 Task: Find connections with filter location Mansourah with filter topic #entrepreneurwith filter profile language Spanish with filter current company Sapiens with filter school Singhania University with filter industry Electric Power Generation with filter service category Research with filter keywords title Managers
Action: Mouse moved to (493, 58)
Screenshot: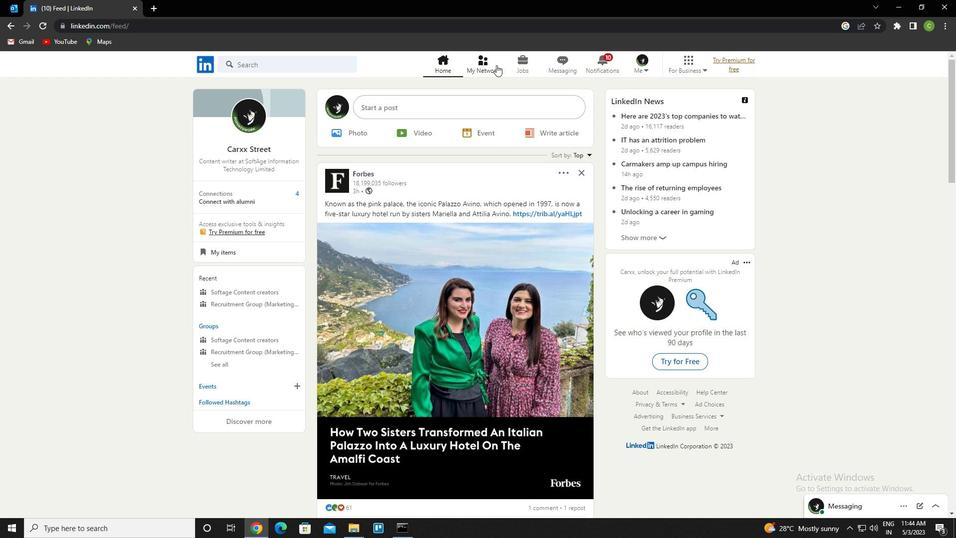
Action: Mouse pressed left at (493, 58)
Screenshot: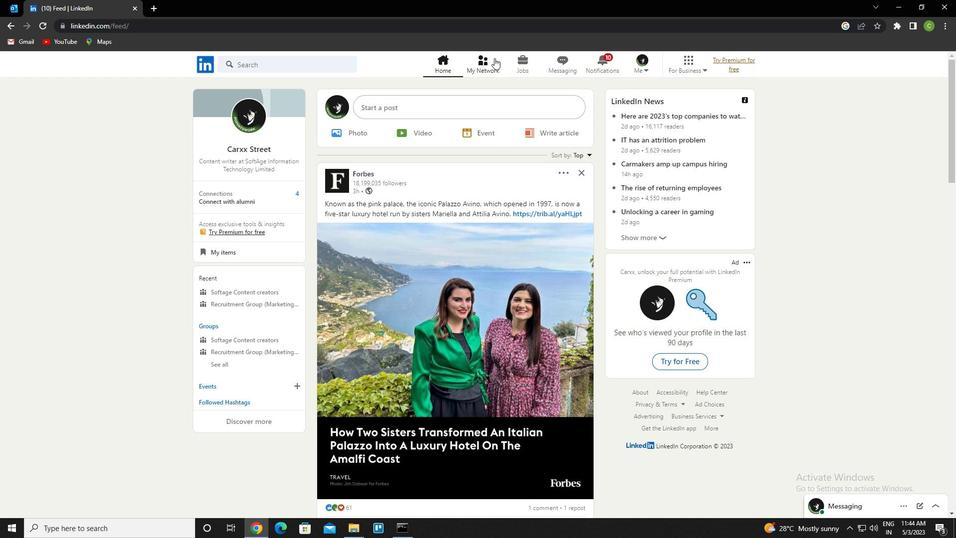 
Action: Mouse moved to (285, 117)
Screenshot: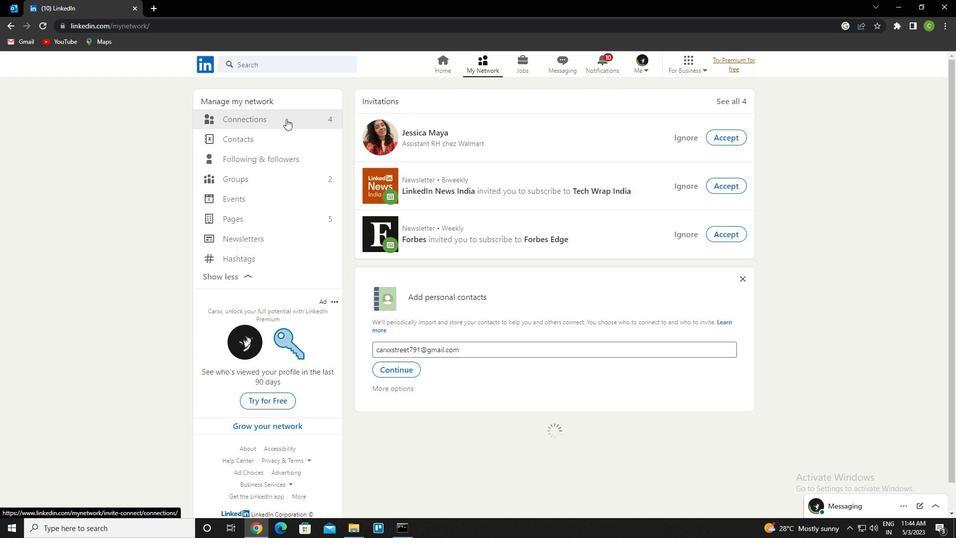 
Action: Mouse pressed left at (285, 117)
Screenshot: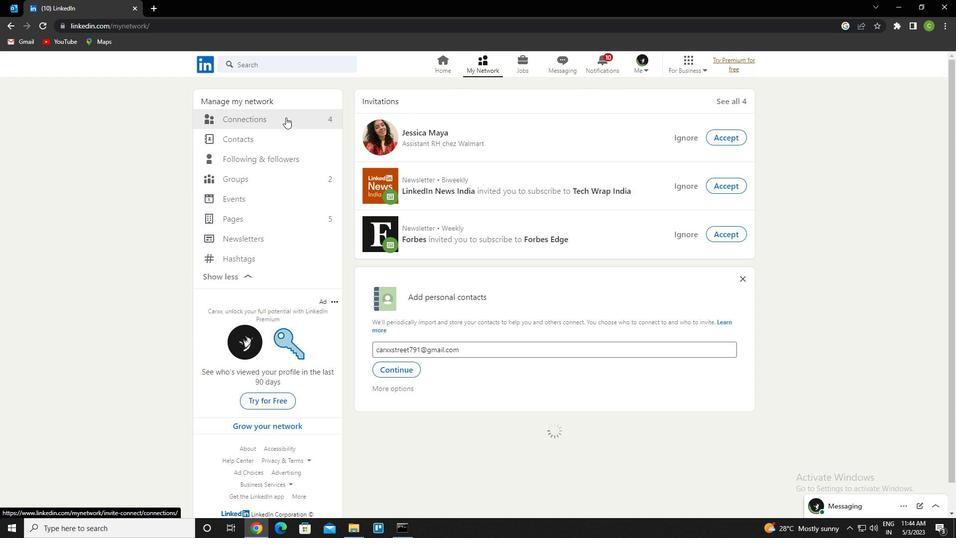 
Action: Mouse moved to (574, 120)
Screenshot: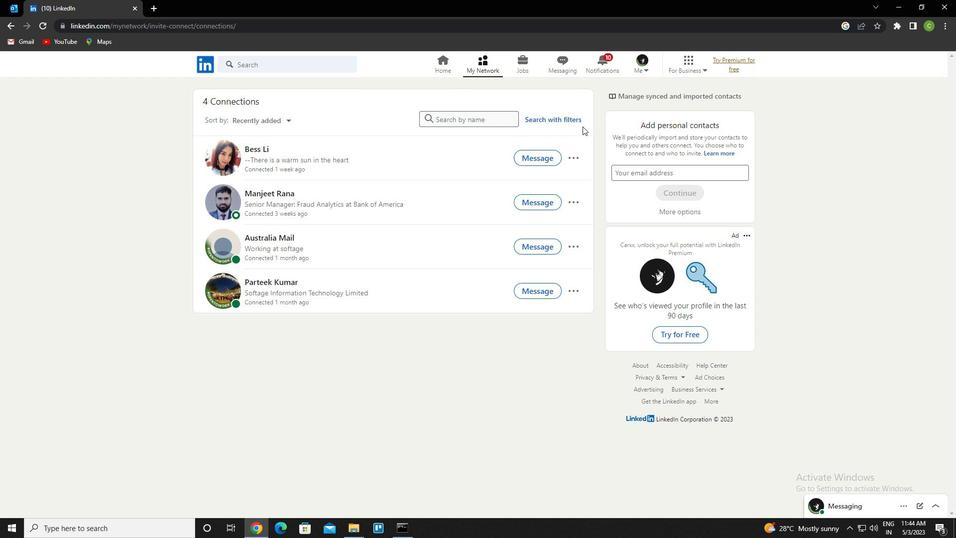 
Action: Mouse pressed left at (574, 120)
Screenshot: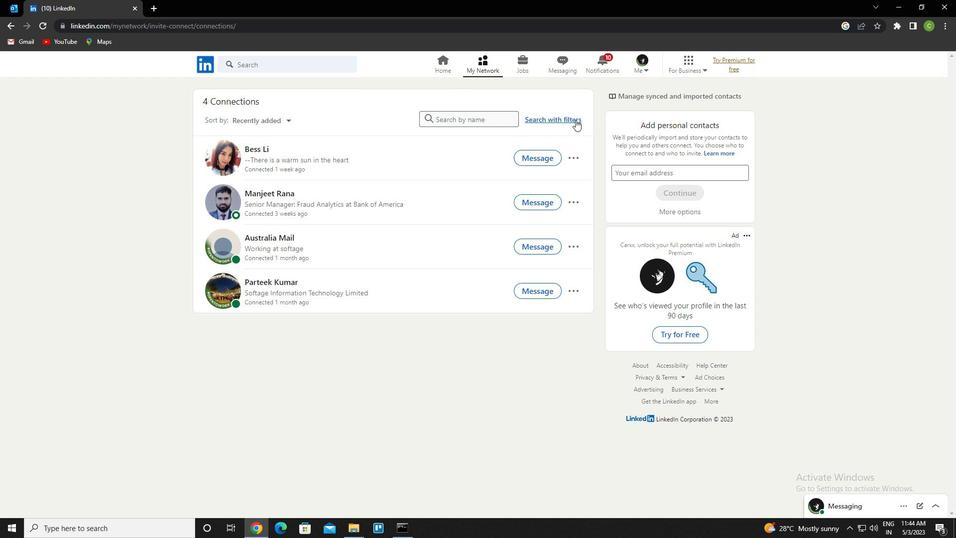 
Action: Mouse moved to (514, 96)
Screenshot: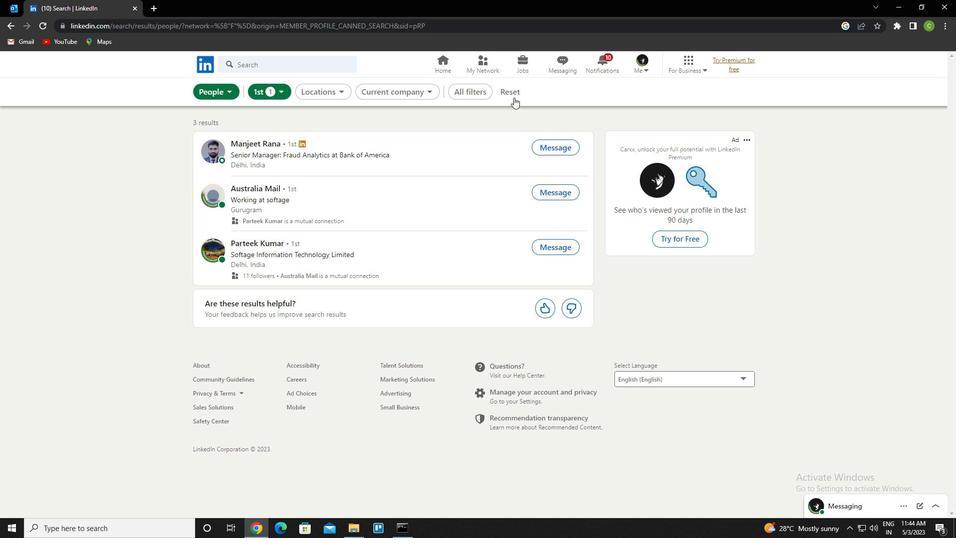 
Action: Mouse pressed left at (514, 96)
Screenshot: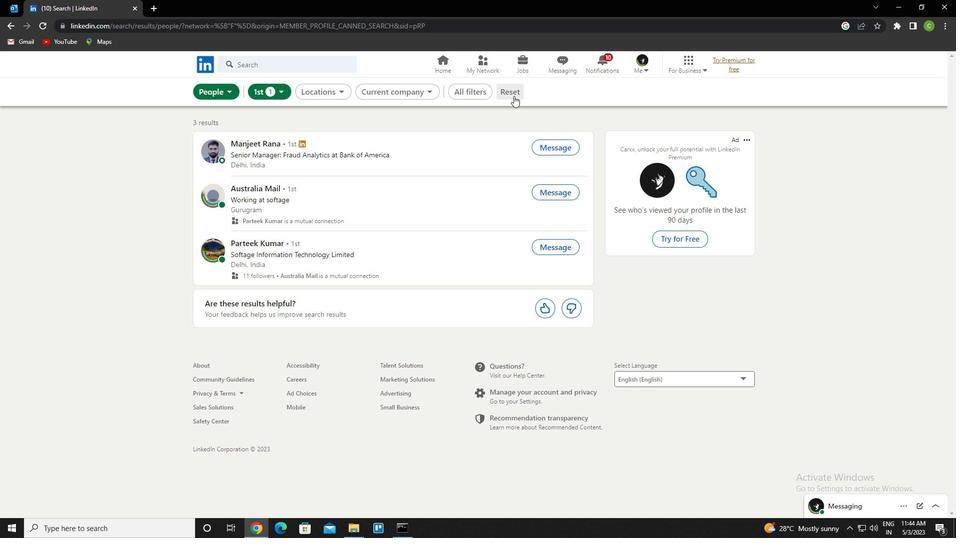 
Action: Mouse moved to (497, 95)
Screenshot: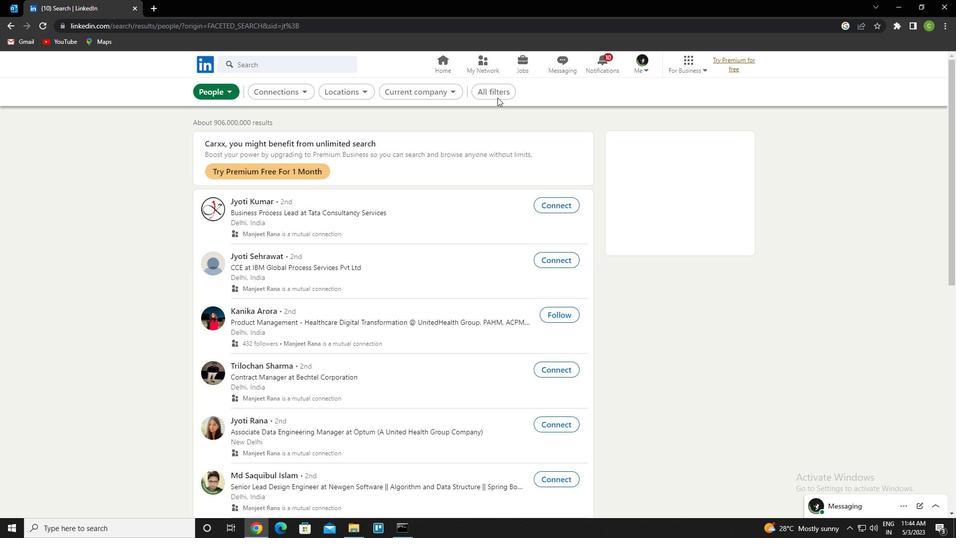 
Action: Mouse pressed left at (497, 95)
Screenshot: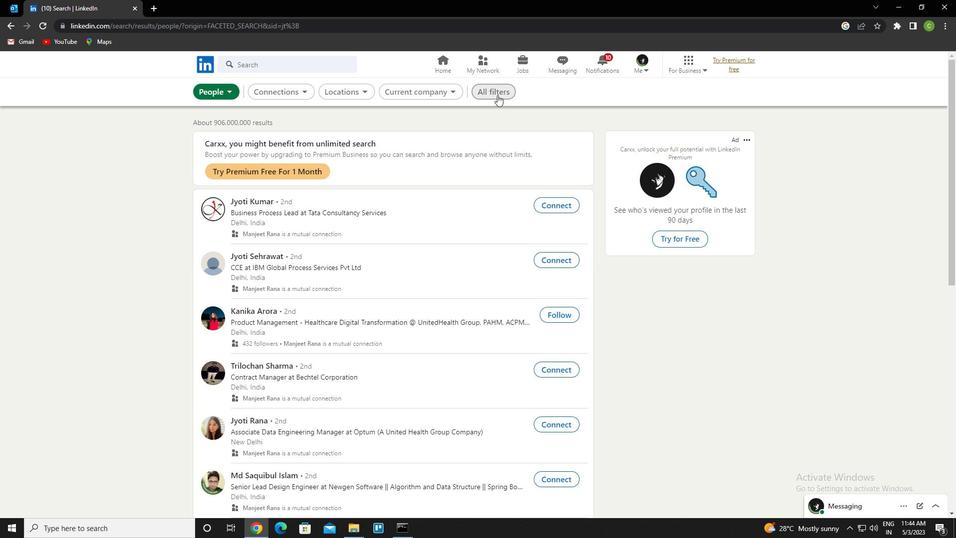 
Action: Mouse moved to (813, 280)
Screenshot: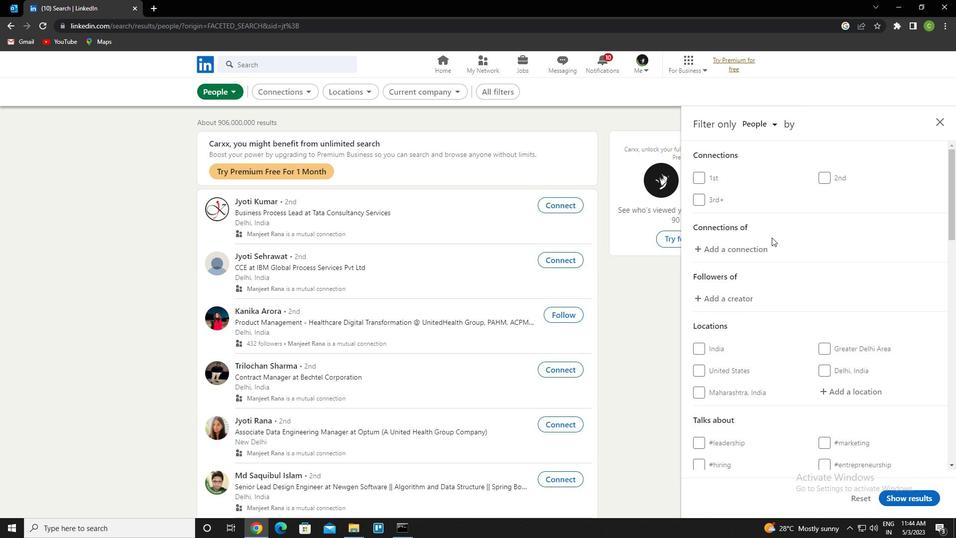 
Action: Mouse scrolled (813, 279) with delta (0, 0)
Screenshot: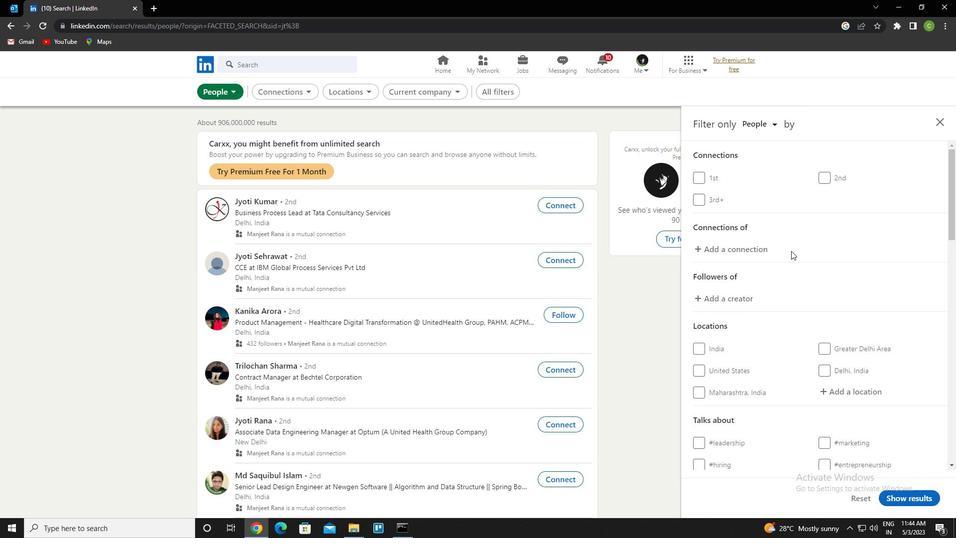 
Action: Mouse scrolled (813, 279) with delta (0, 0)
Screenshot: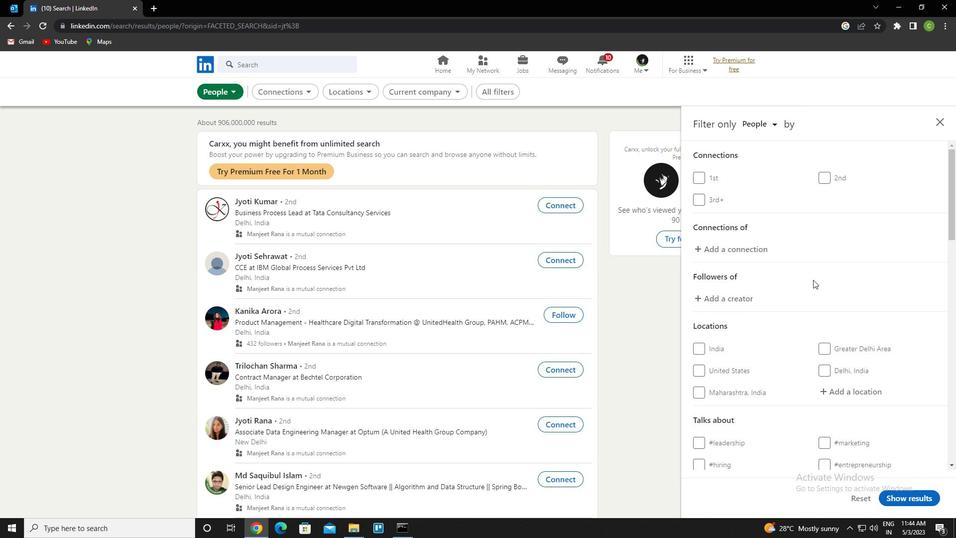
Action: Mouse moved to (849, 294)
Screenshot: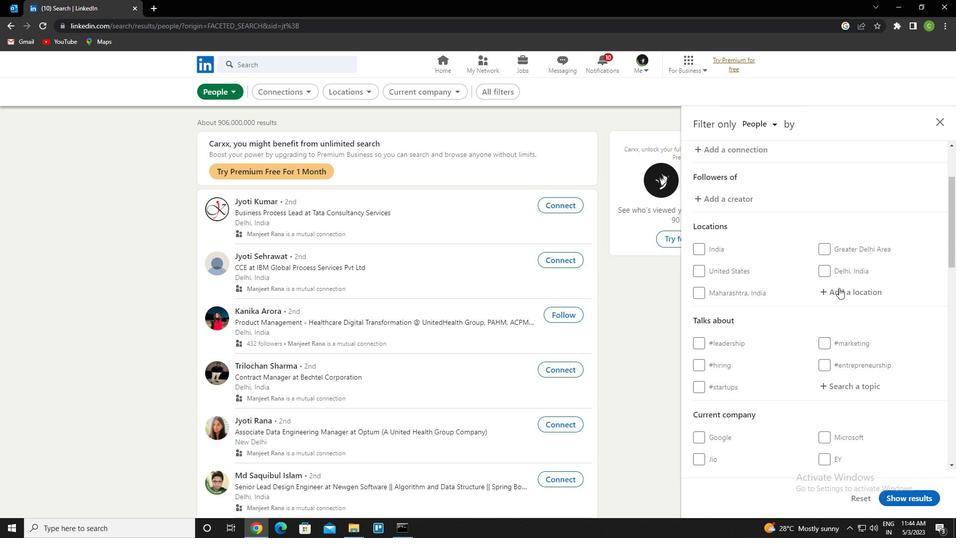 
Action: Mouse pressed left at (849, 294)
Screenshot: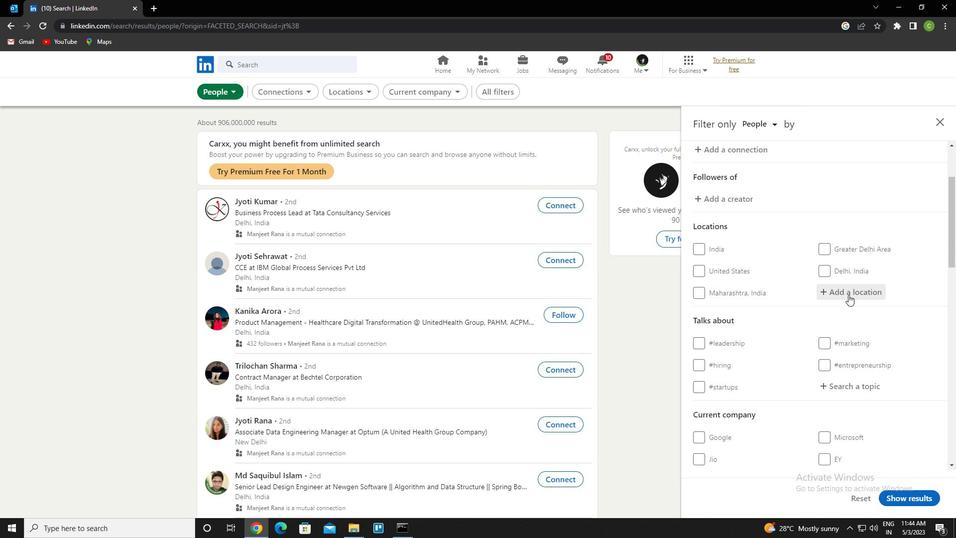 
Action: Key pressed <Key.caps_lock>m<Key.caps_lock>ansourah<Key.down><Key.enter>
Screenshot: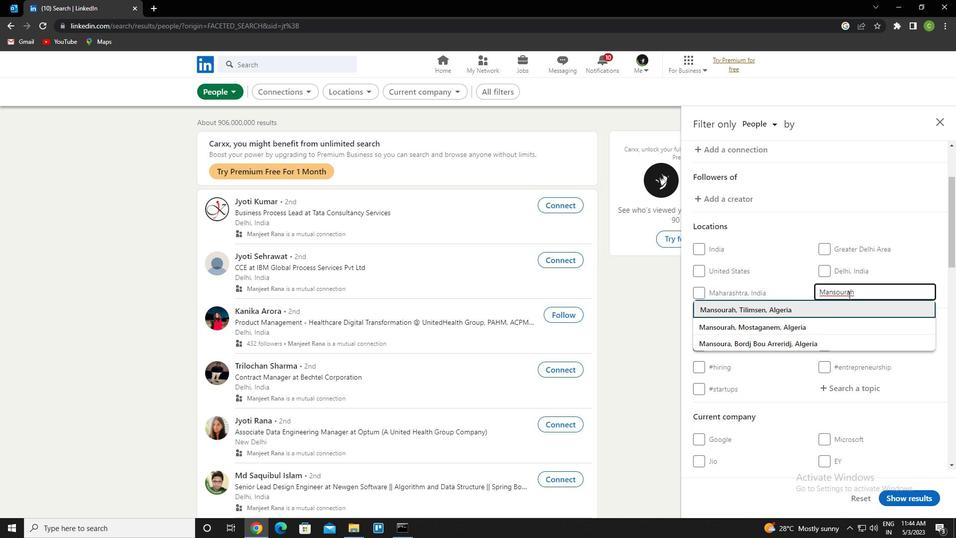 
Action: Mouse scrolled (849, 294) with delta (0, 0)
Screenshot: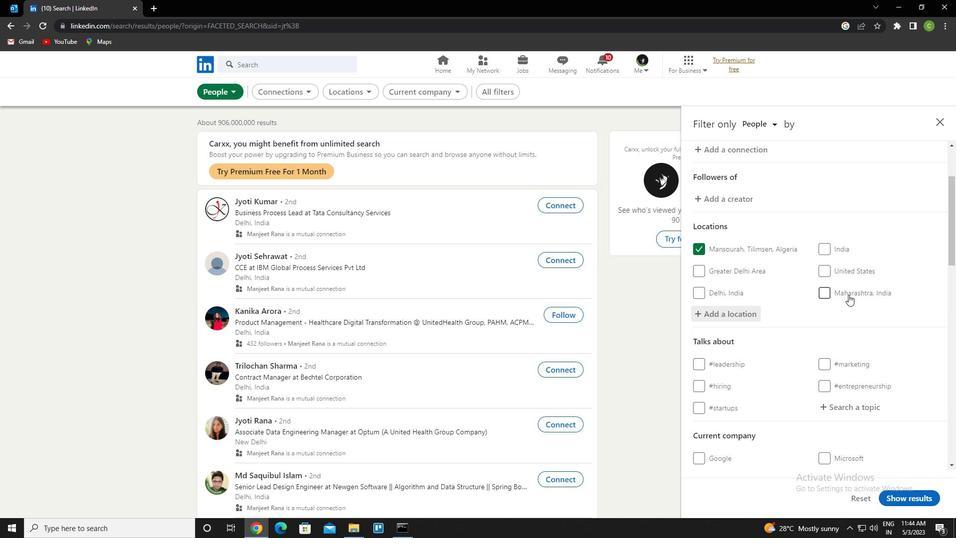 
Action: Mouse scrolled (849, 294) with delta (0, 0)
Screenshot: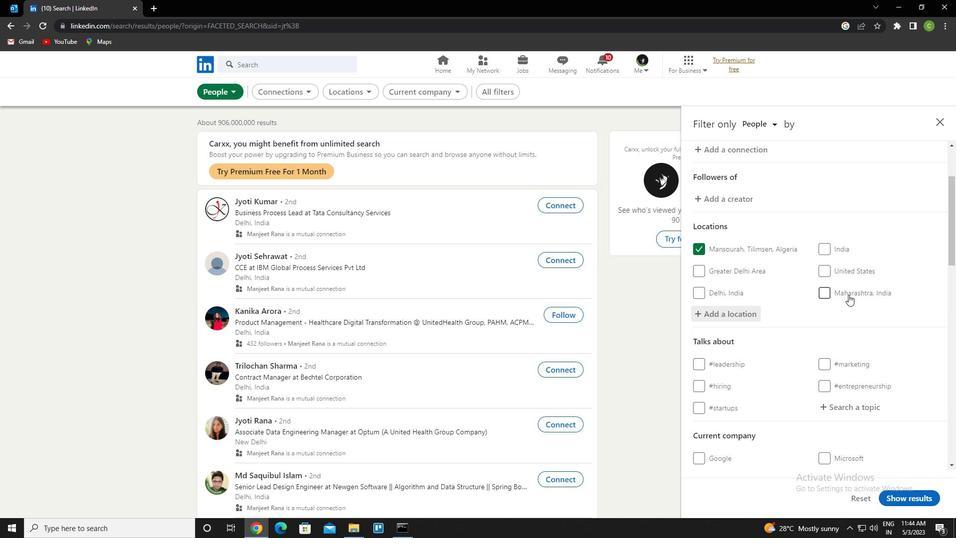 
Action: Mouse moved to (852, 311)
Screenshot: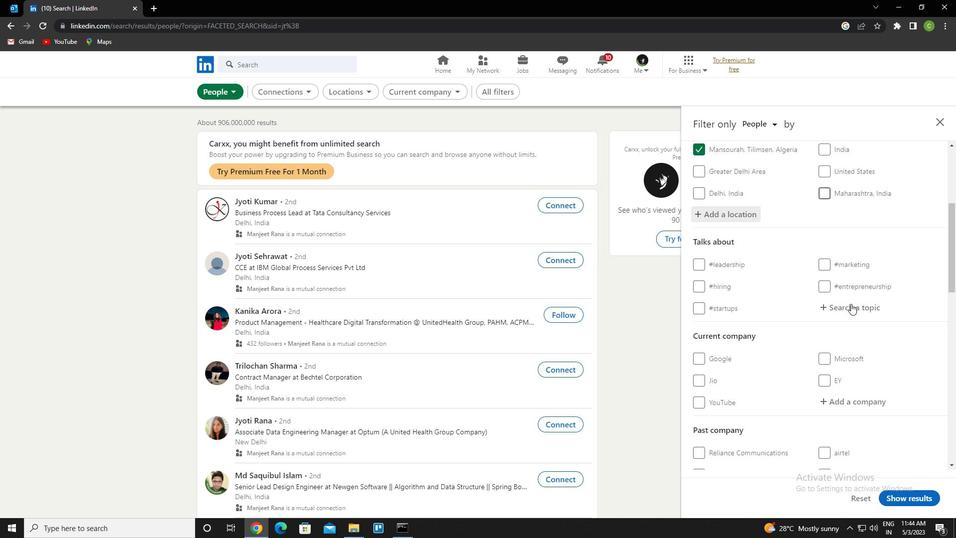 
Action: Mouse pressed left at (852, 311)
Screenshot: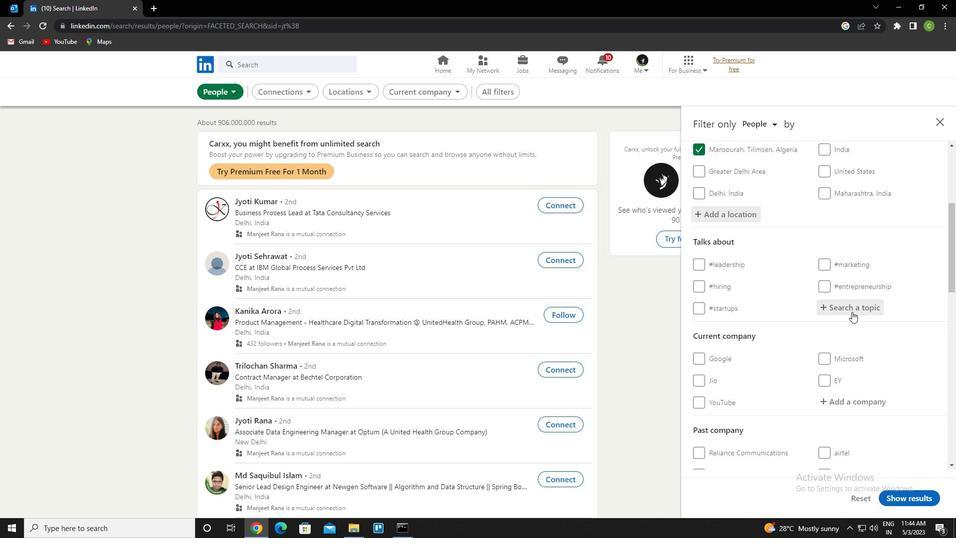 
Action: Key pressed entrepreneur<Key.down><Key.enter>
Screenshot: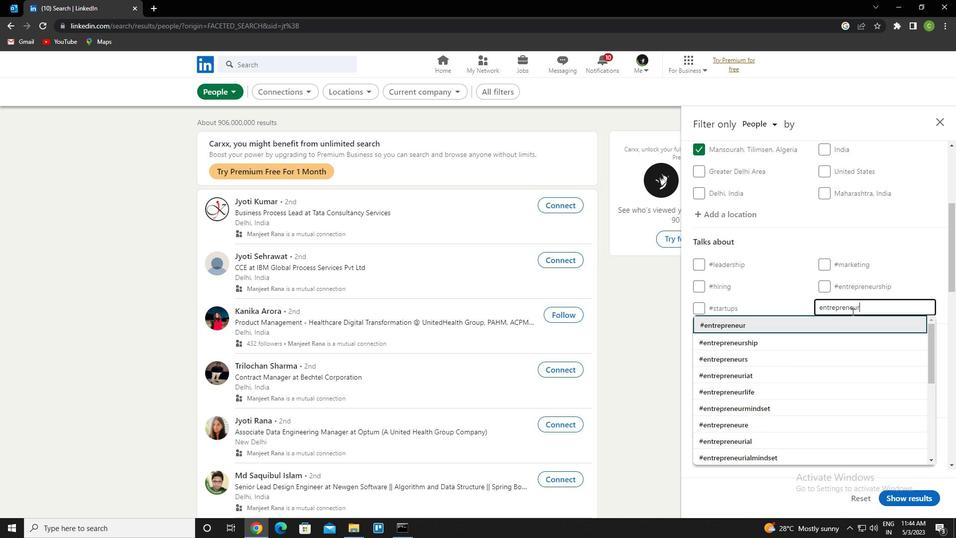 
Action: Mouse moved to (852, 312)
Screenshot: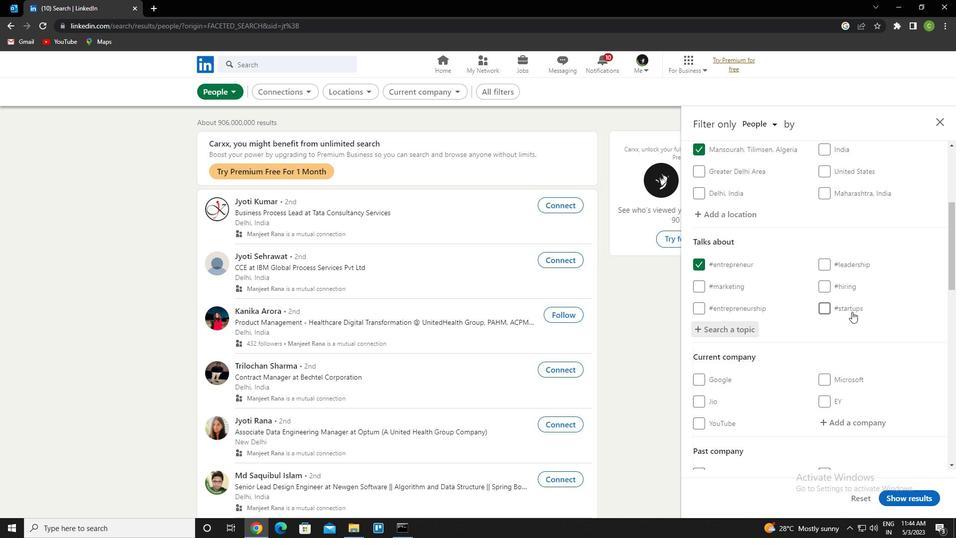
Action: Mouse scrolled (852, 311) with delta (0, 0)
Screenshot: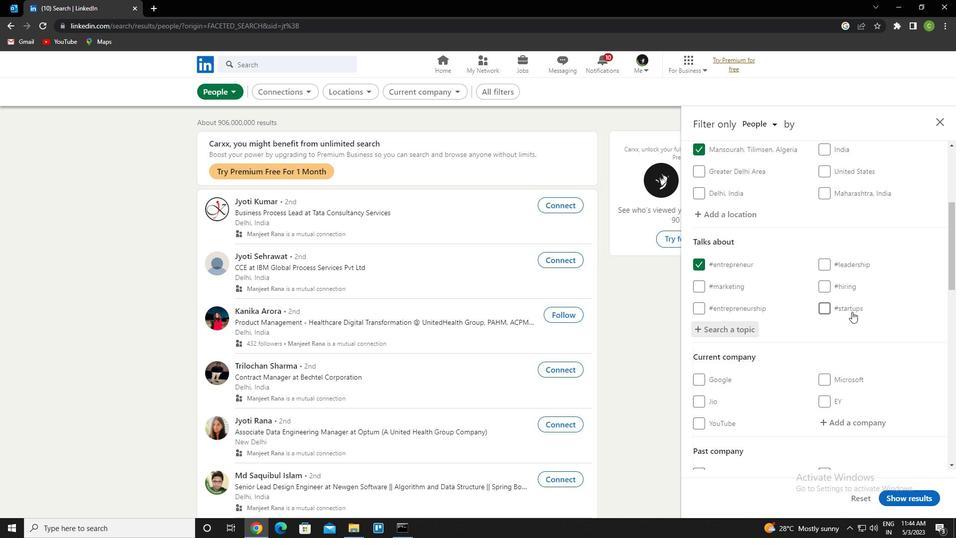 
Action: Mouse scrolled (852, 311) with delta (0, 0)
Screenshot: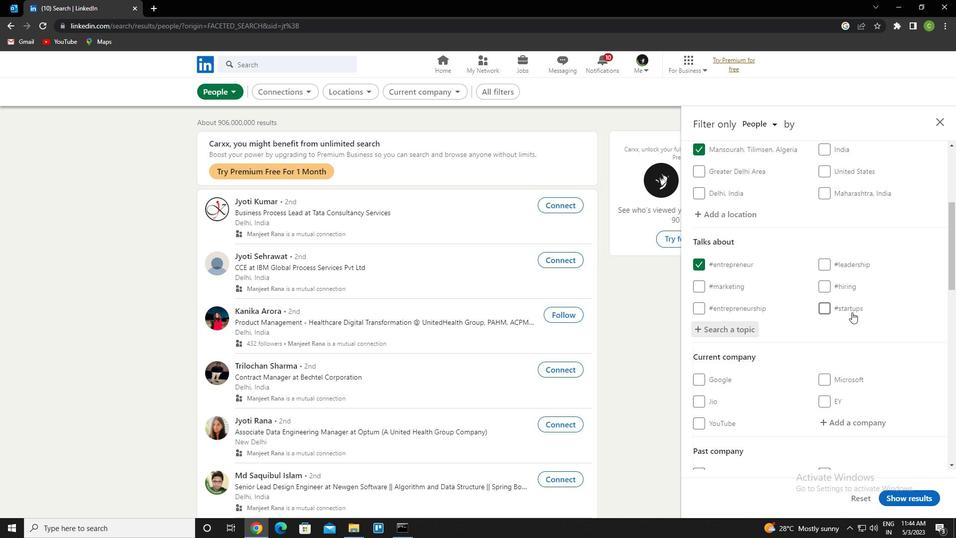 
Action: Mouse scrolled (852, 311) with delta (0, 0)
Screenshot: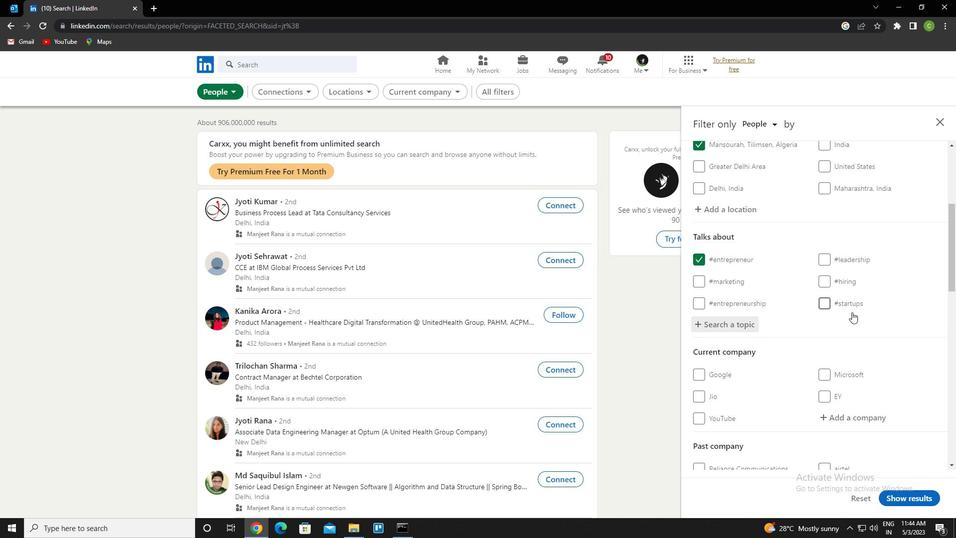 
Action: Mouse scrolled (852, 311) with delta (0, 0)
Screenshot: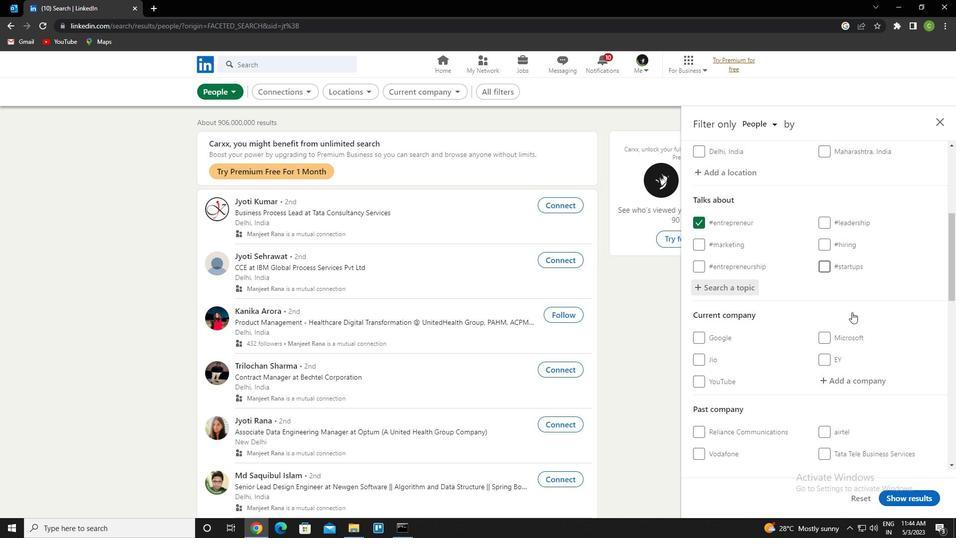 
Action: Mouse scrolled (852, 311) with delta (0, 0)
Screenshot: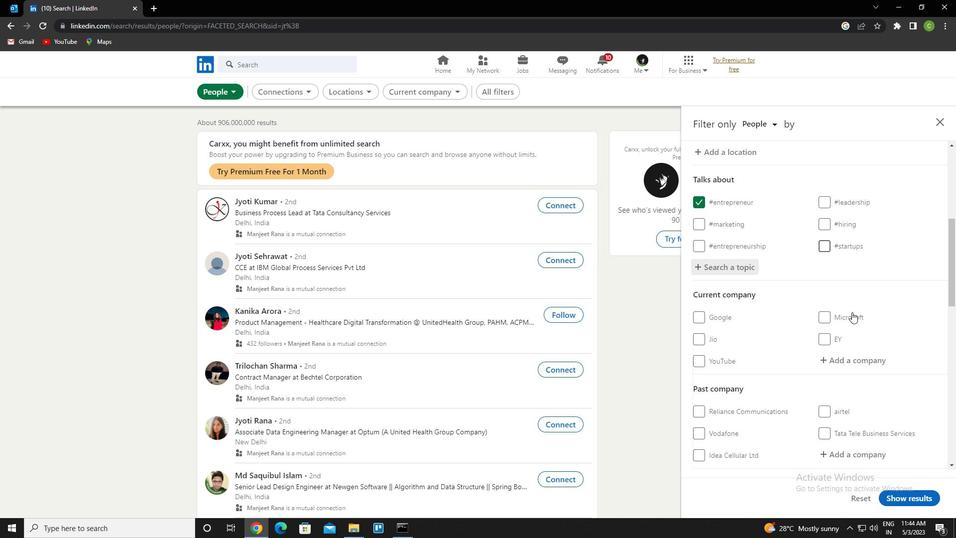
Action: Mouse scrolled (852, 311) with delta (0, 0)
Screenshot: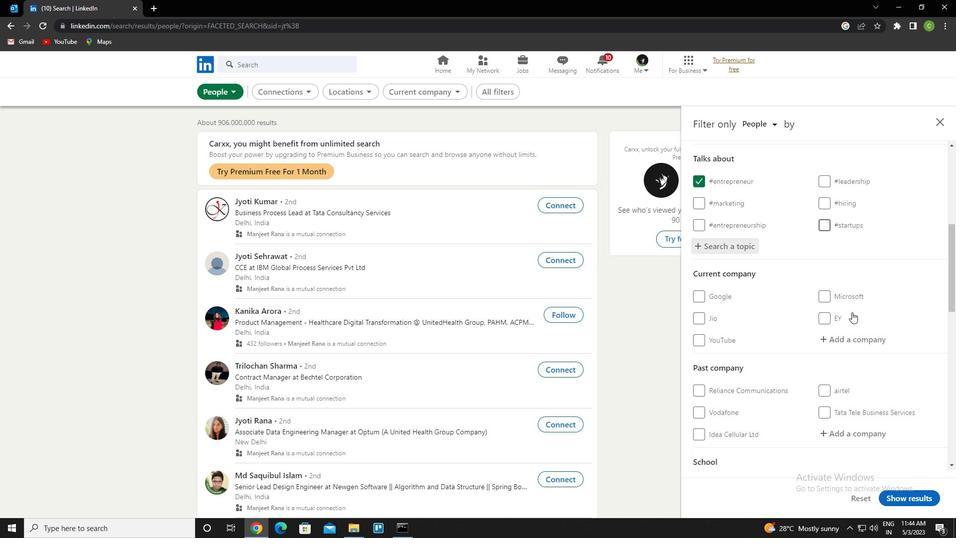 
Action: Mouse scrolled (852, 311) with delta (0, 0)
Screenshot: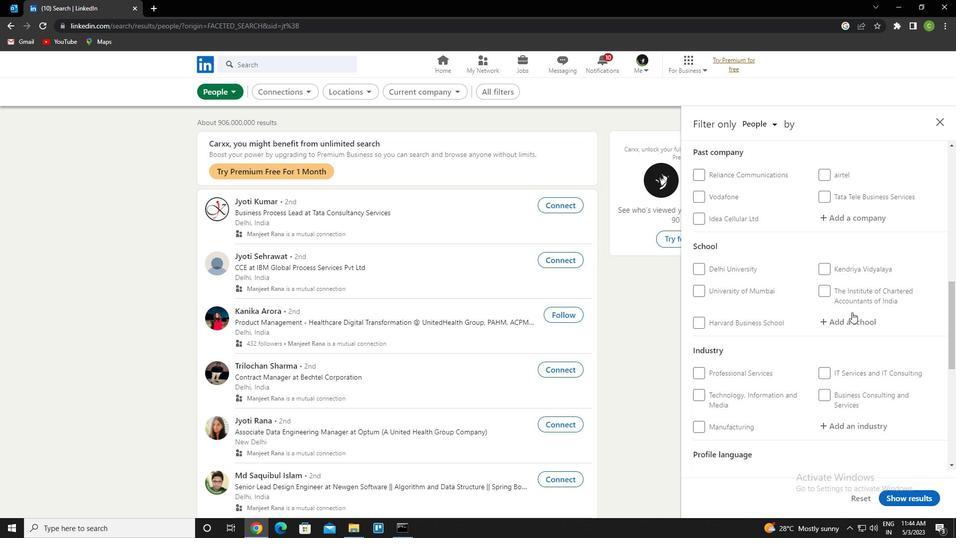 
Action: Mouse scrolled (852, 311) with delta (0, 0)
Screenshot: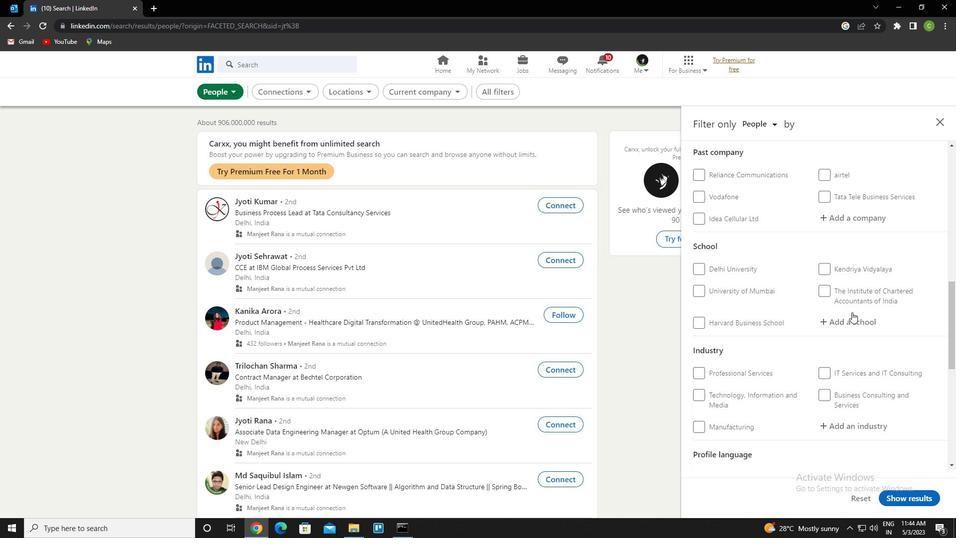
Action: Mouse scrolled (852, 311) with delta (0, 0)
Screenshot: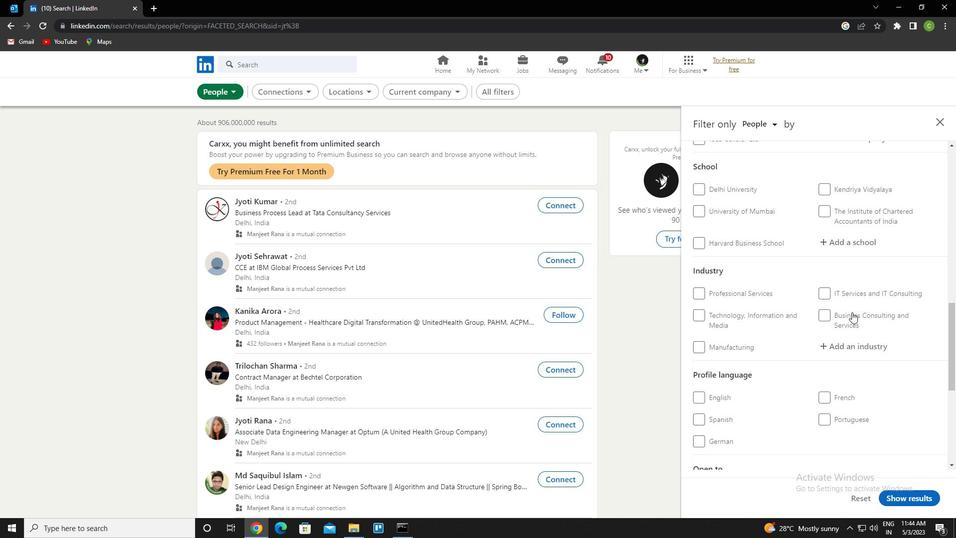 
Action: Mouse scrolled (852, 311) with delta (0, 0)
Screenshot: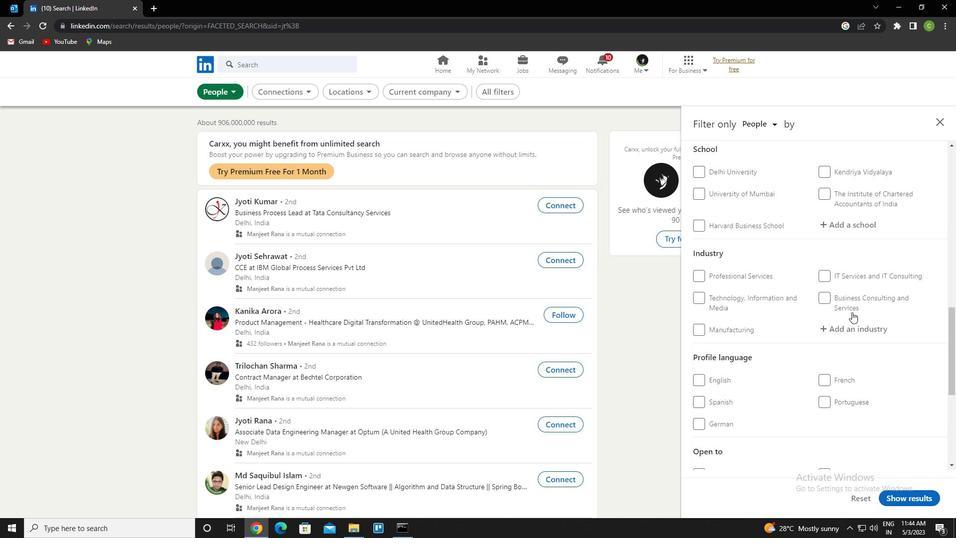 
Action: Mouse scrolled (852, 311) with delta (0, 0)
Screenshot: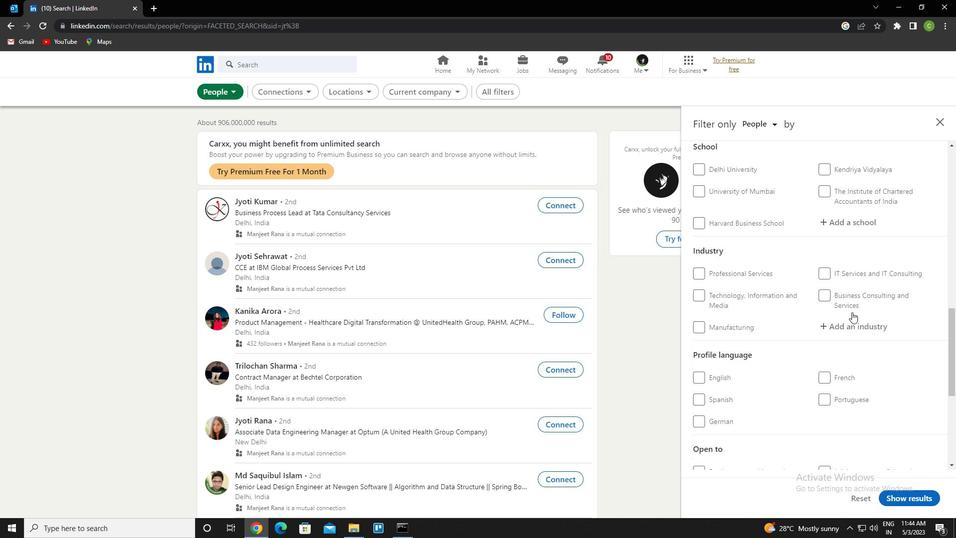 
Action: Mouse moved to (698, 251)
Screenshot: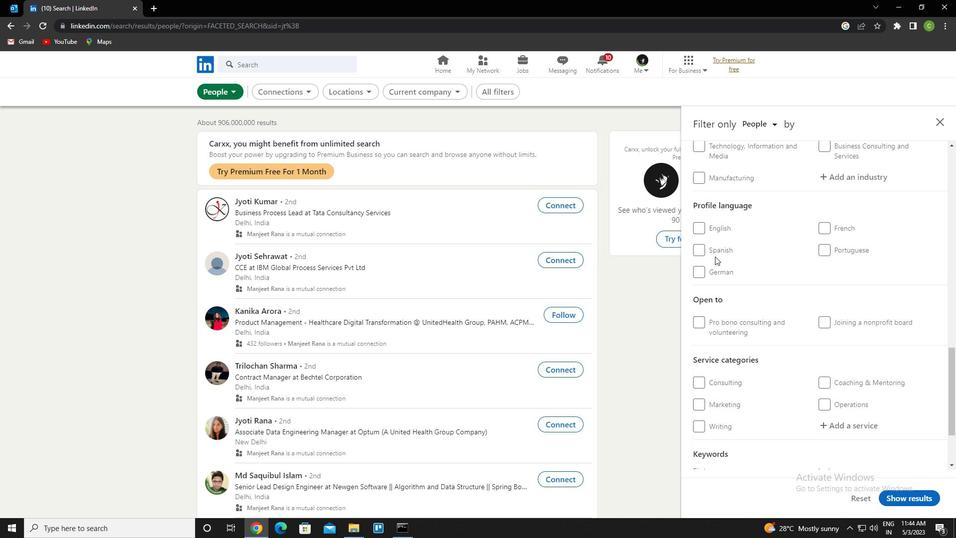 
Action: Mouse pressed left at (698, 251)
Screenshot: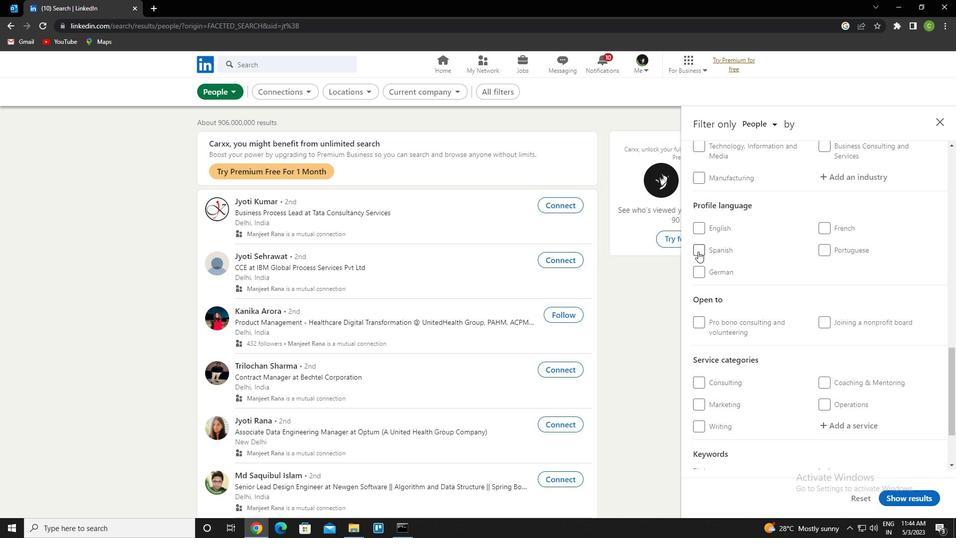 
Action: Mouse moved to (785, 318)
Screenshot: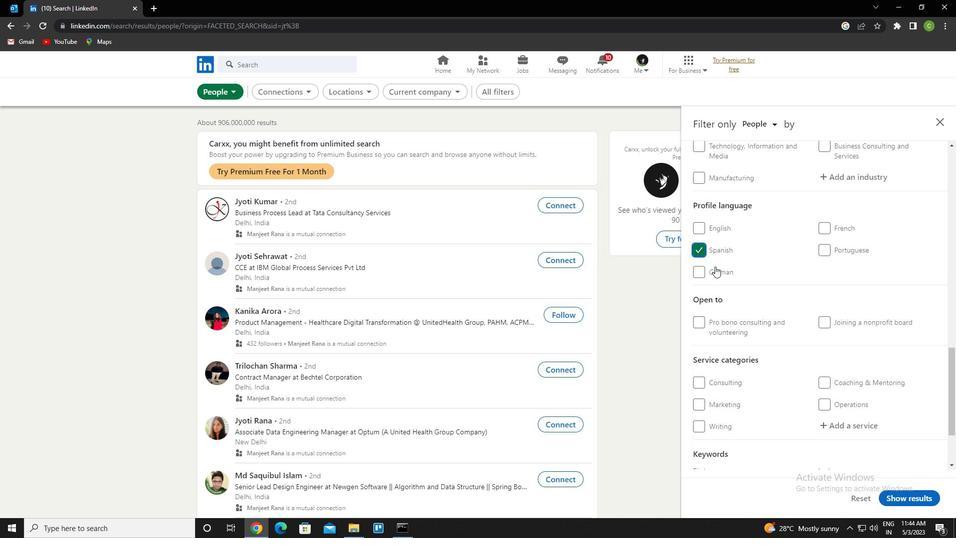 
Action: Mouse scrolled (785, 318) with delta (0, 0)
Screenshot: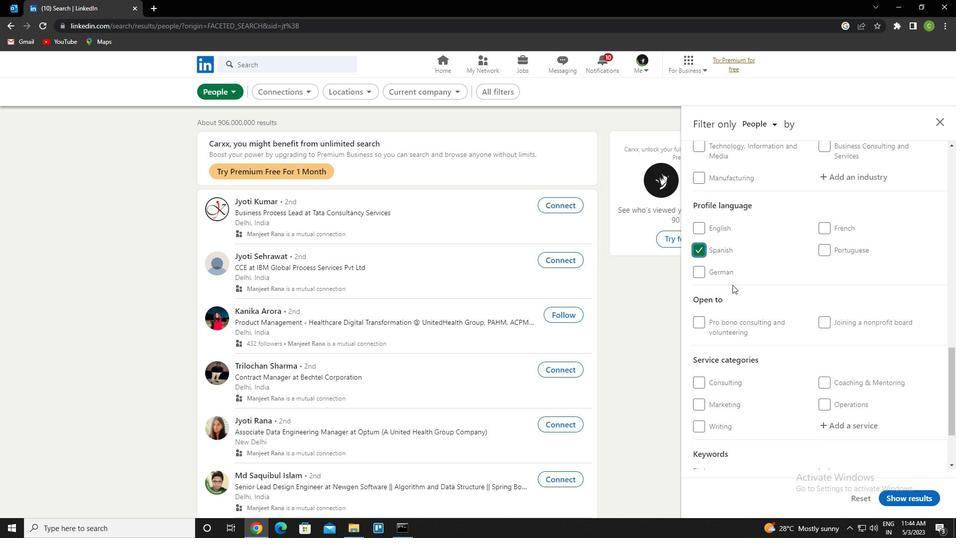 
Action: Mouse scrolled (785, 318) with delta (0, 0)
Screenshot: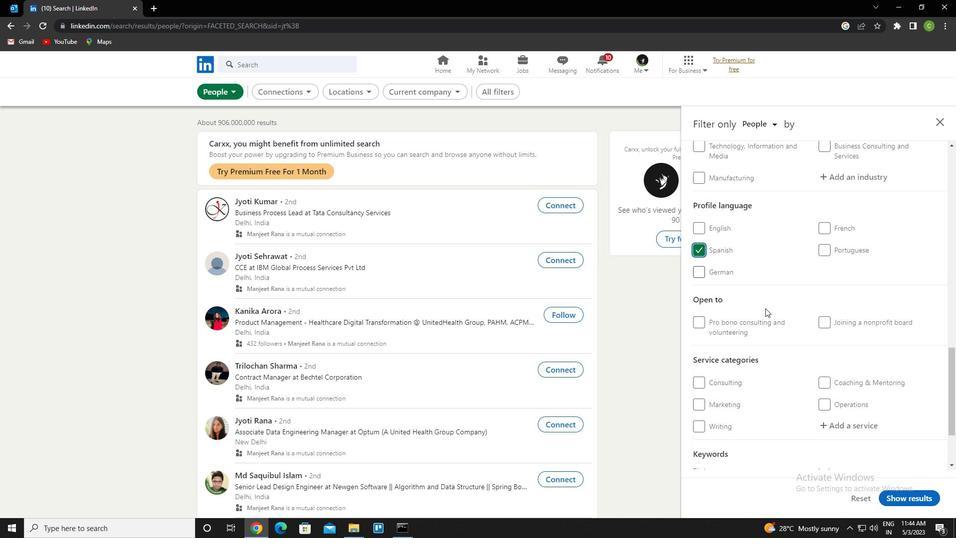 
Action: Mouse scrolled (785, 318) with delta (0, 0)
Screenshot: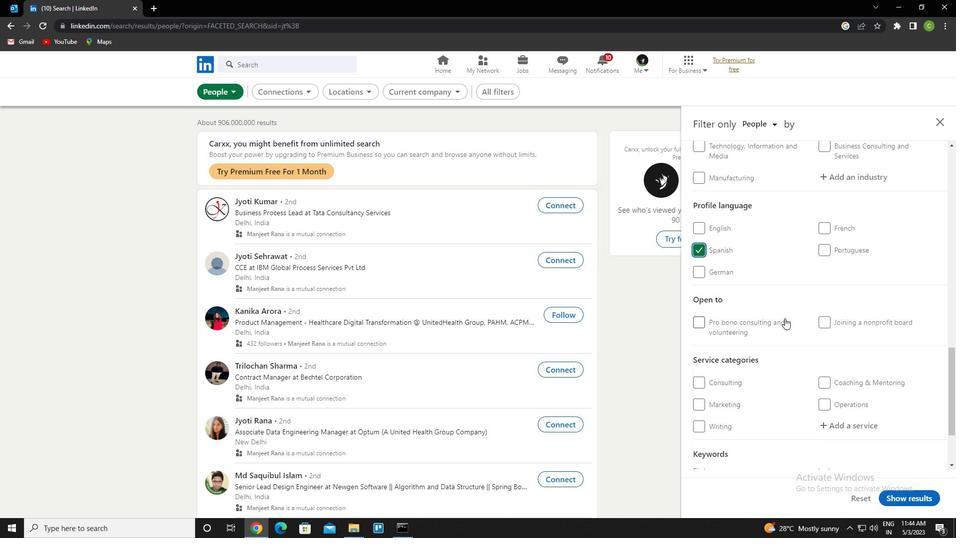 
Action: Mouse scrolled (785, 318) with delta (0, 0)
Screenshot: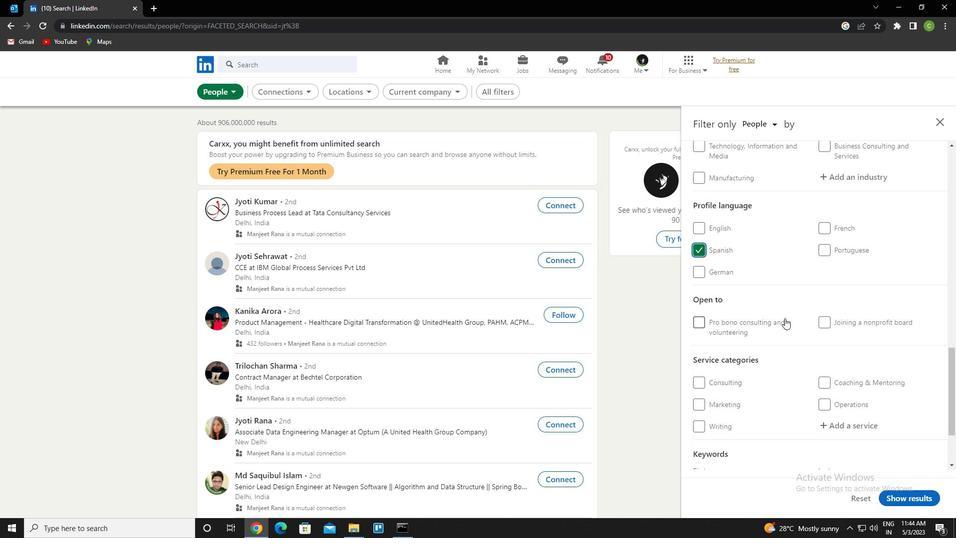 
Action: Mouse scrolled (785, 318) with delta (0, 0)
Screenshot: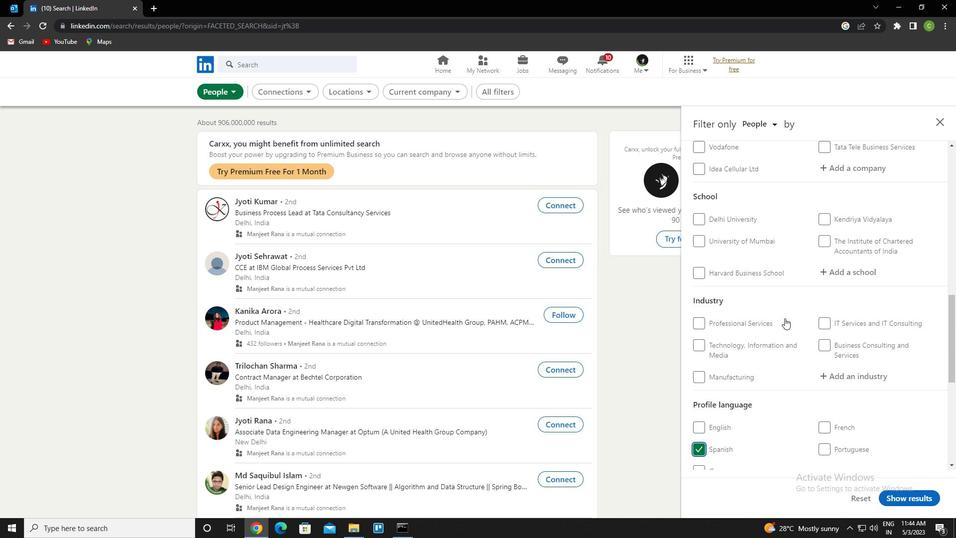 
Action: Mouse scrolled (785, 318) with delta (0, 0)
Screenshot: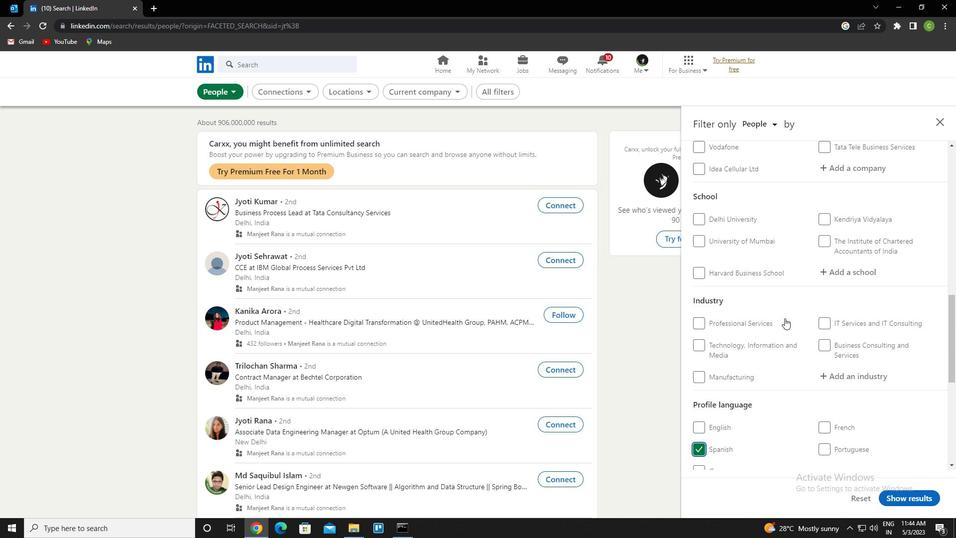 
Action: Mouse moved to (836, 252)
Screenshot: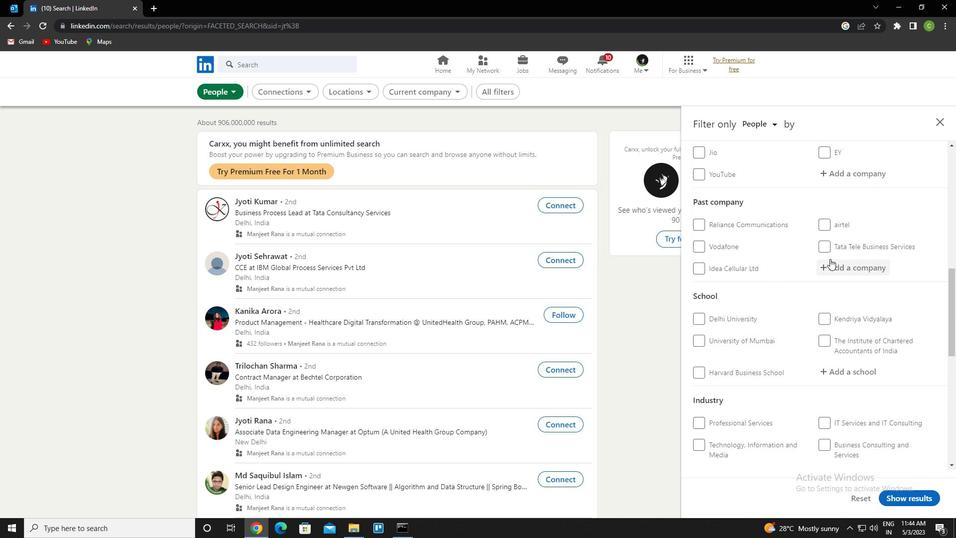 
Action: Mouse scrolled (836, 252) with delta (0, 0)
Screenshot: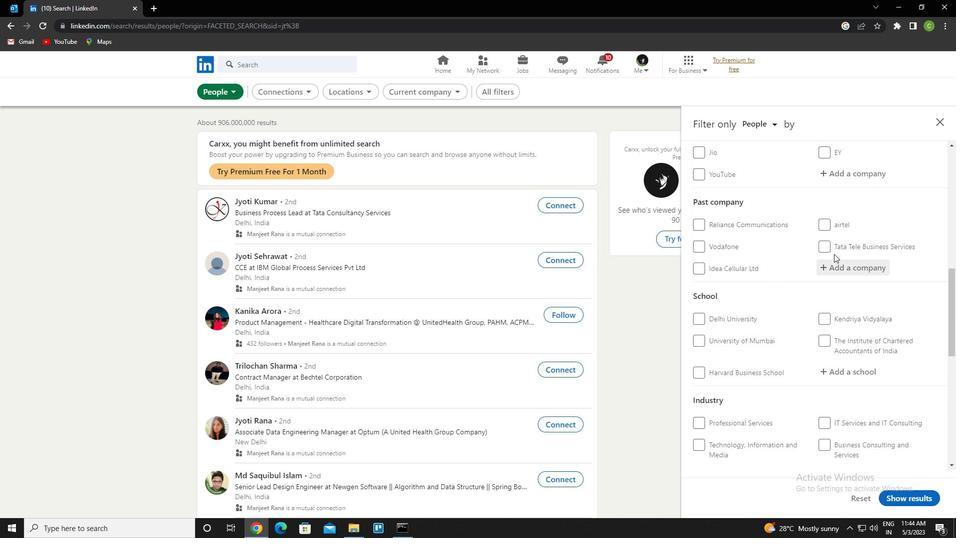 
Action: Mouse moved to (857, 225)
Screenshot: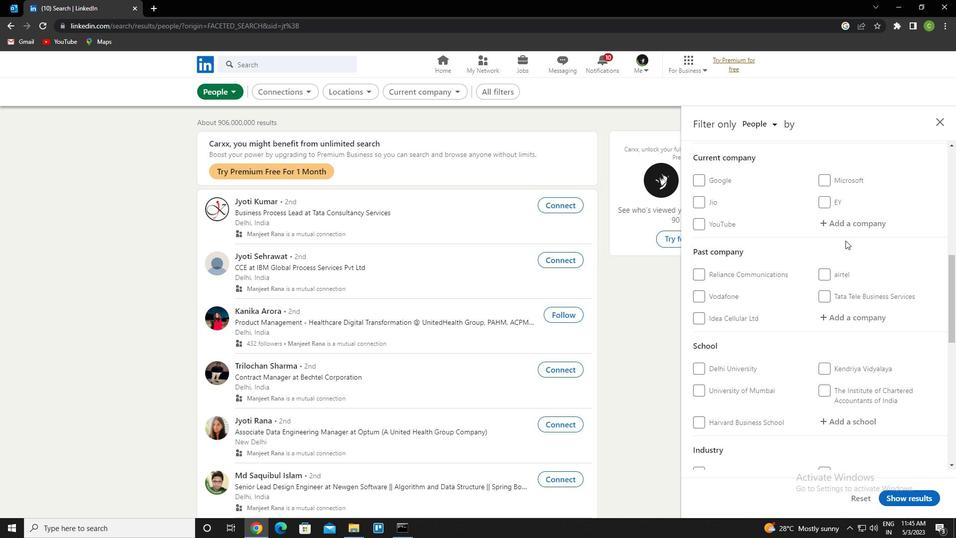 
Action: Mouse pressed left at (857, 225)
Screenshot: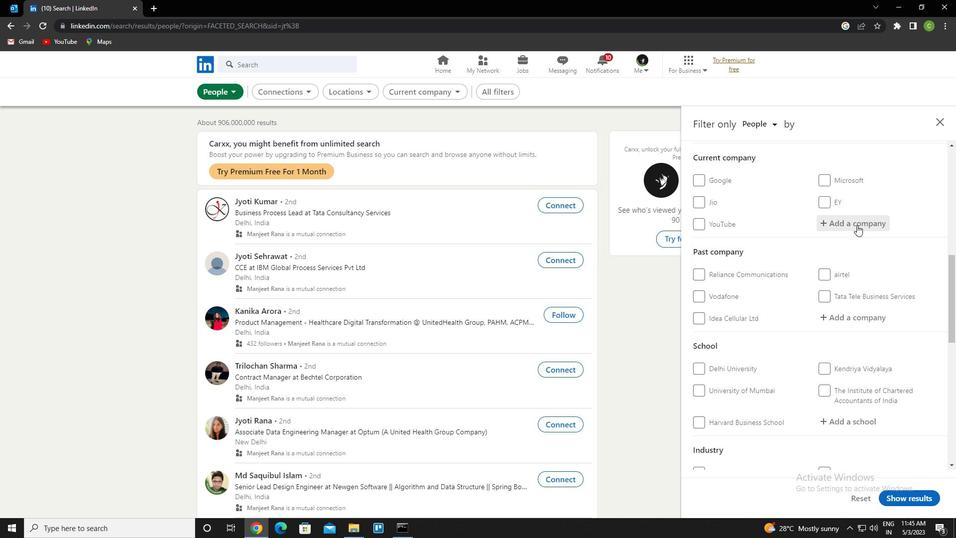 
Action: Mouse scrolled (857, 224) with delta (0, 0)
Screenshot: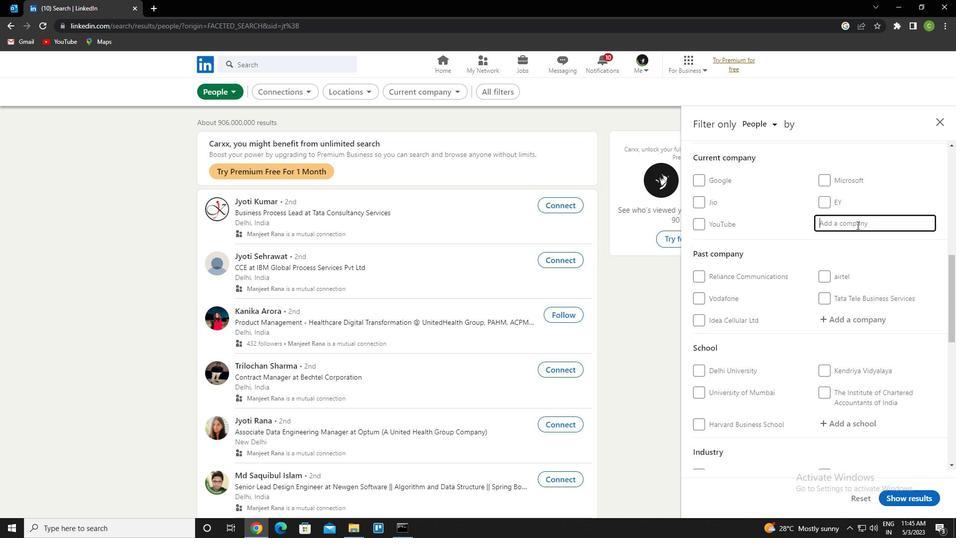 
Action: Key pressed <Key.caps_lock>s<Key.caps_lock>apiens<Key.down><Key.enter>
Screenshot: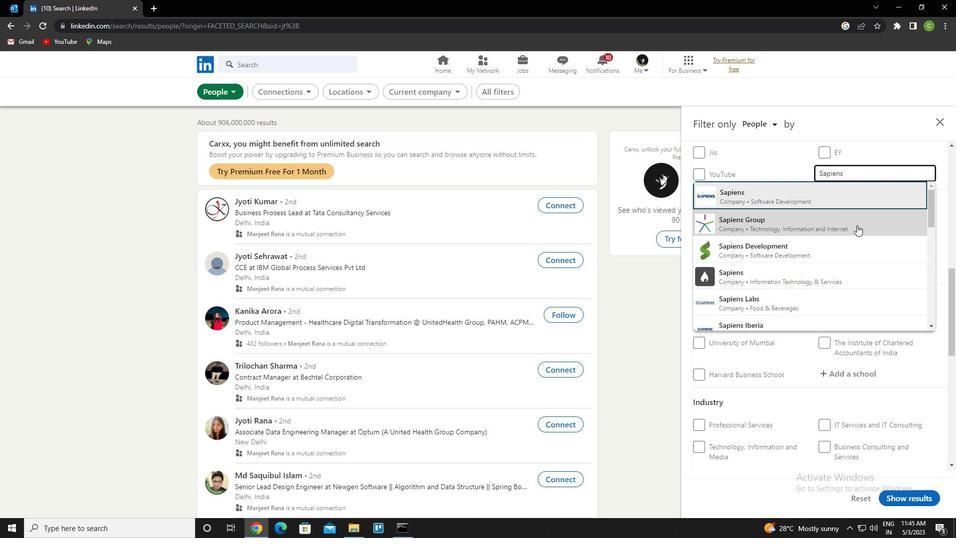 
Action: Mouse scrolled (857, 224) with delta (0, 0)
Screenshot: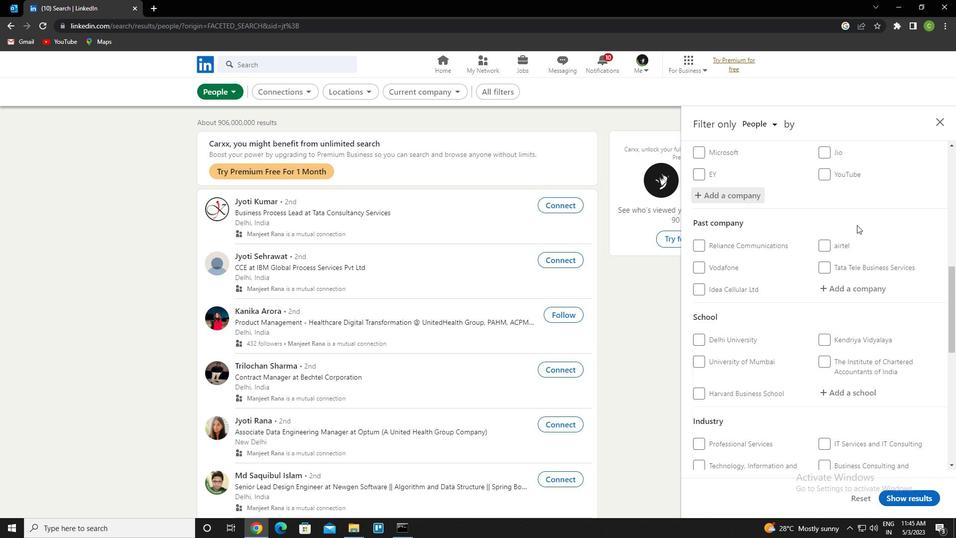 
Action: Mouse scrolled (857, 224) with delta (0, 0)
Screenshot: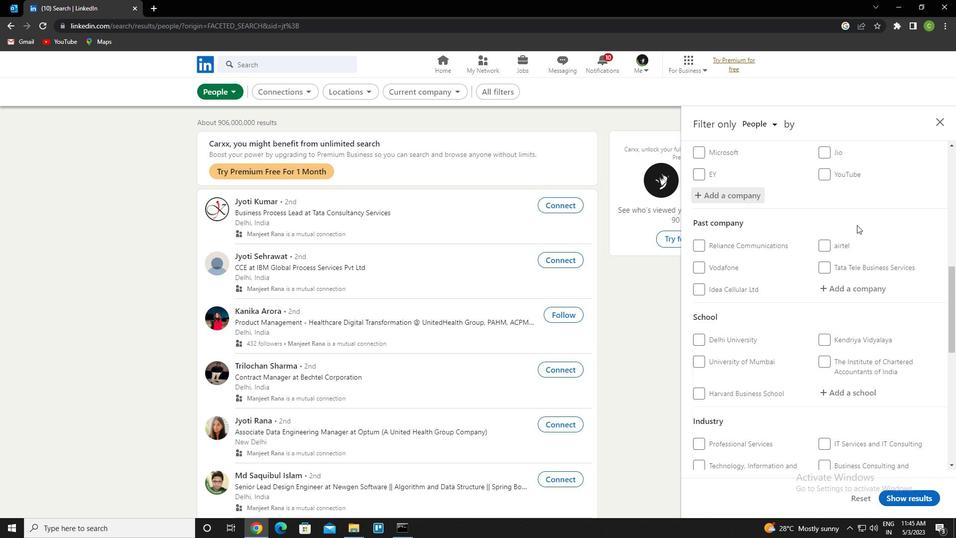 
Action: Mouse moved to (855, 235)
Screenshot: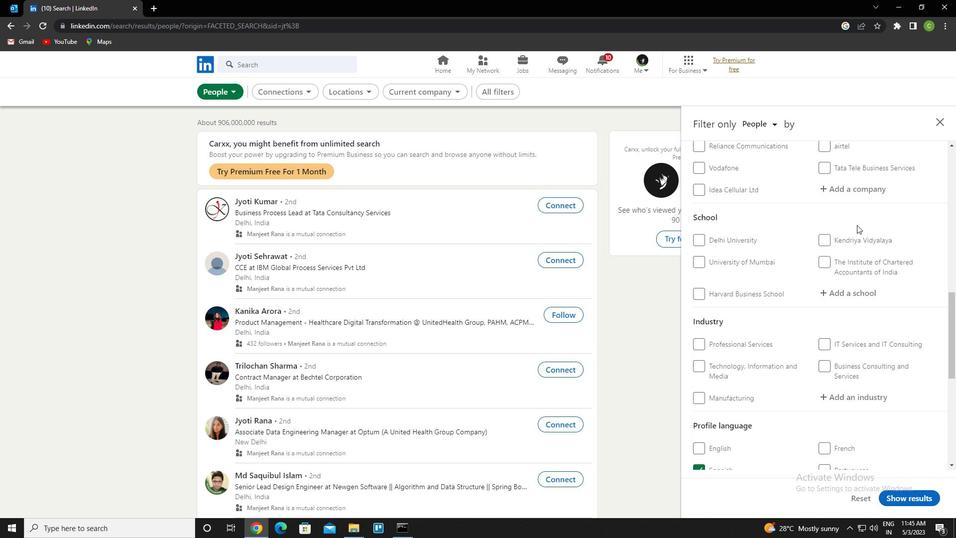 
Action: Mouse scrolled (855, 235) with delta (0, 0)
Screenshot: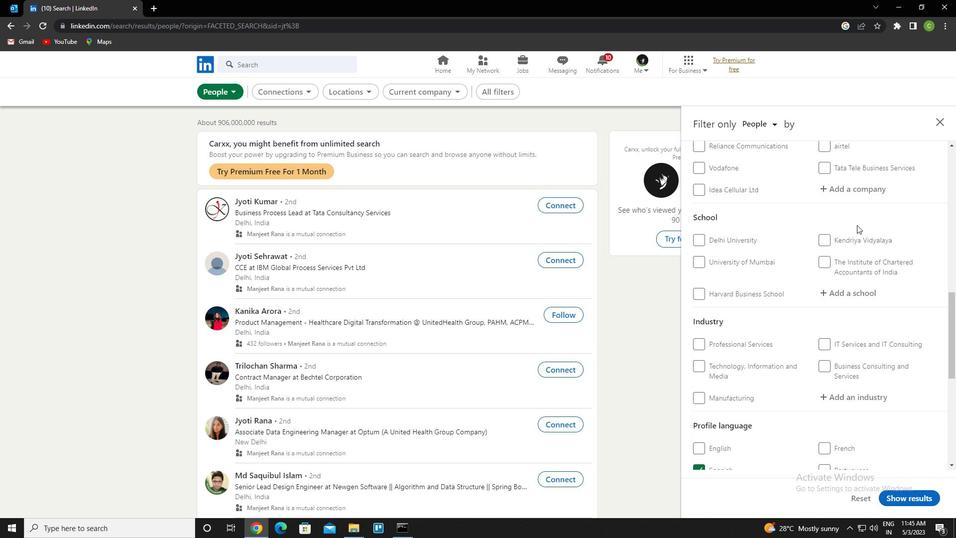 
Action: Mouse moved to (856, 245)
Screenshot: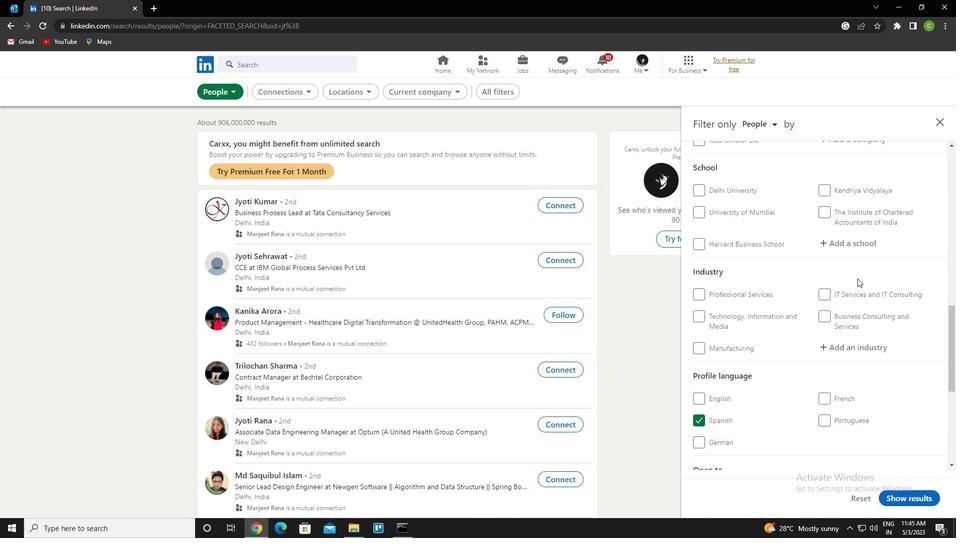 
Action: Mouse pressed left at (856, 245)
Screenshot: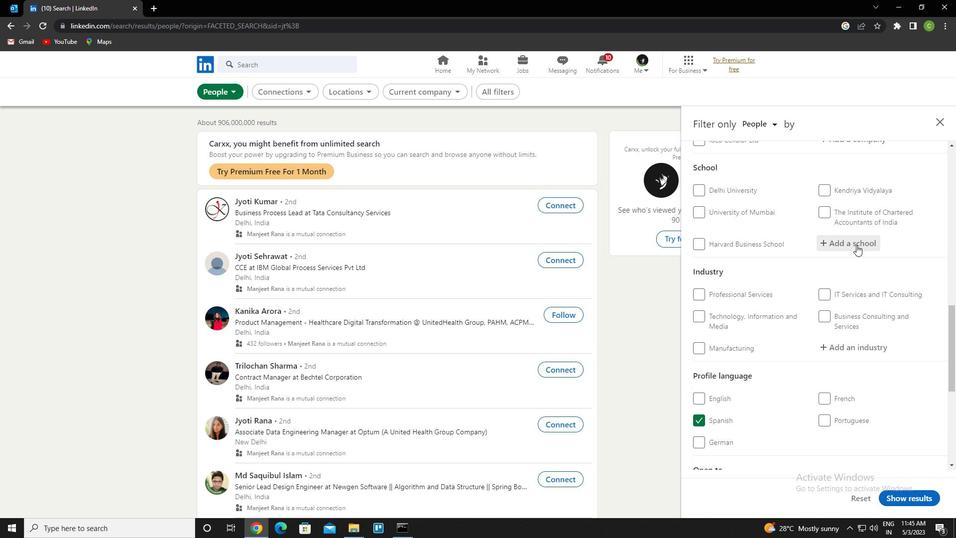 
Action: Key pressed <Key.caps_lock>s<Key.caps_lock>inghania<Key.down><Key.enter>
Screenshot: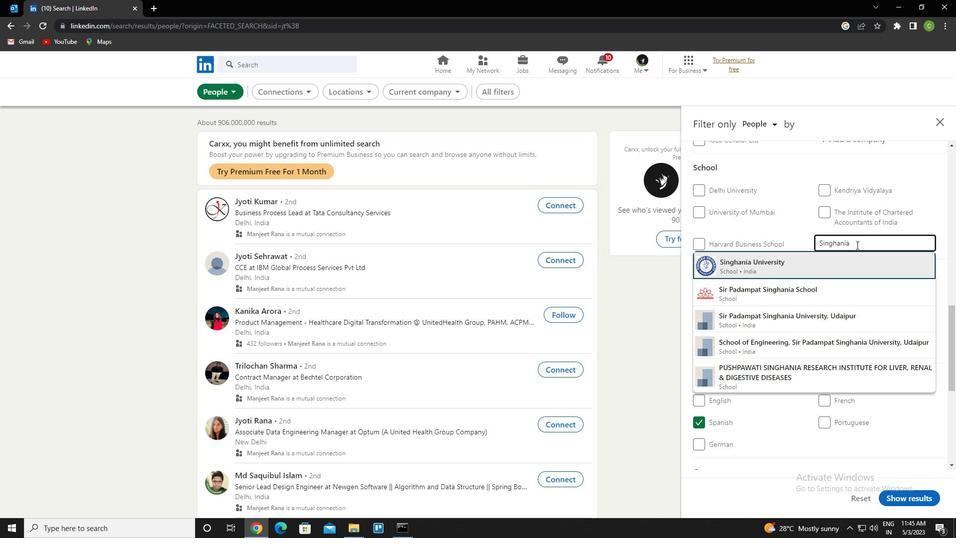 
Action: Mouse scrolled (856, 244) with delta (0, 0)
Screenshot: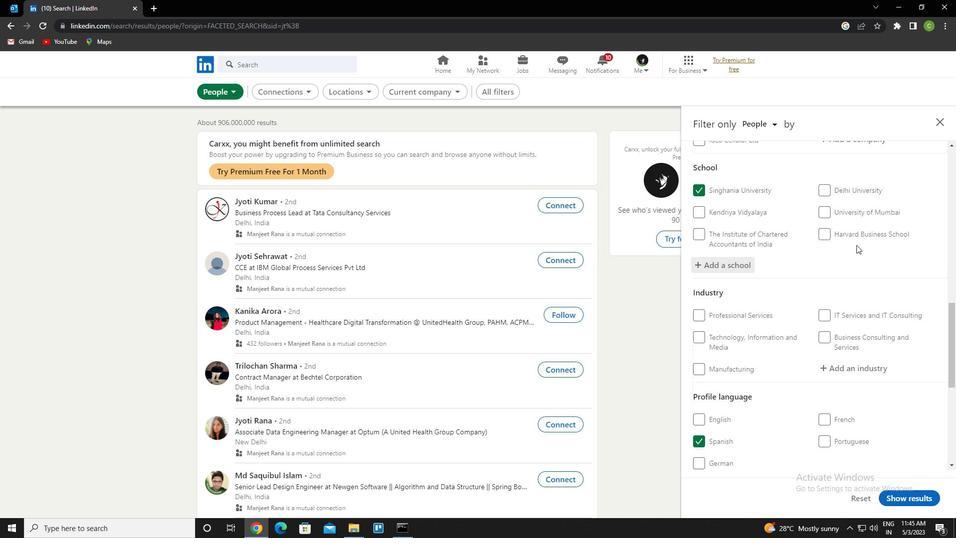 
Action: Mouse scrolled (856, 244) with delta (0, 0)
Screenshot: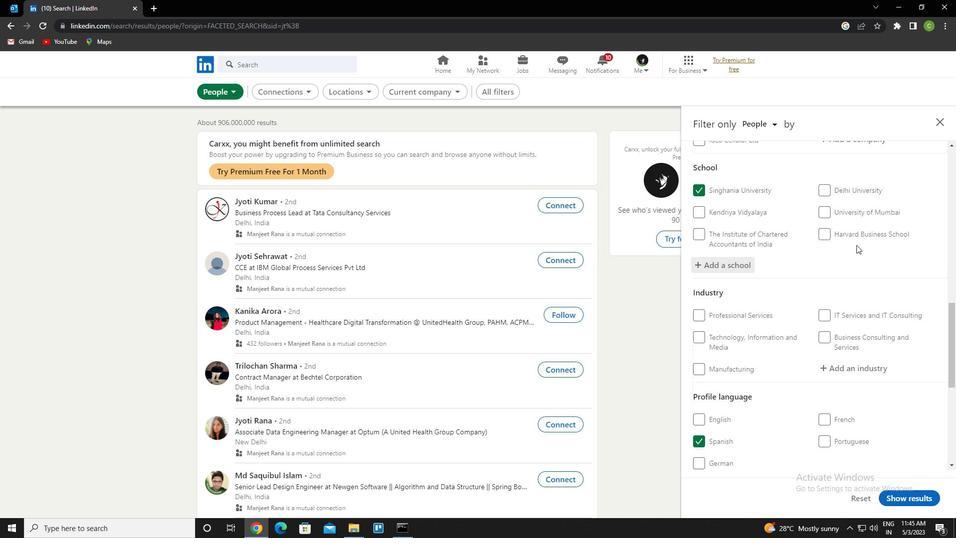 
Action: Mouse scrolled (856, 244) with delta (0, 0)
Screenshot: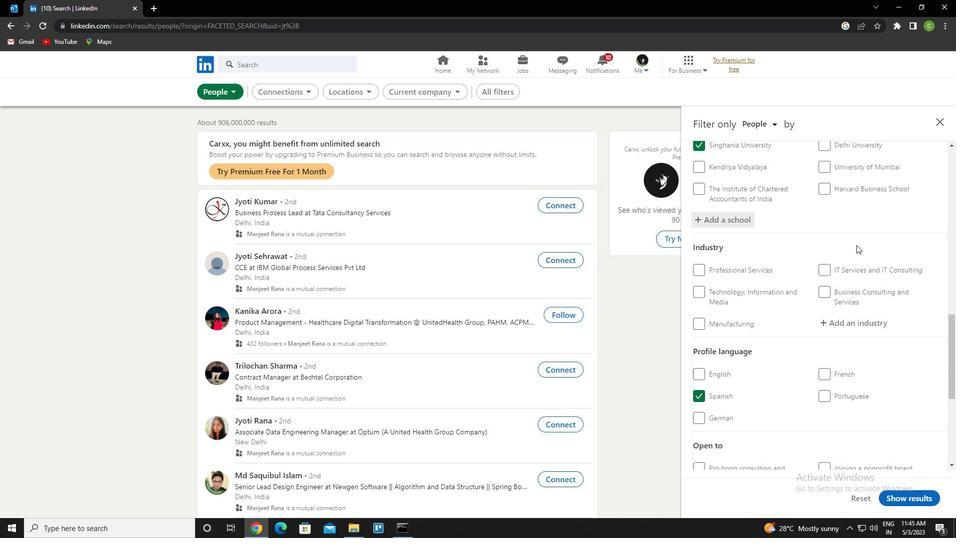 
Action: Mouse moved to (865, 217)
Screenshot: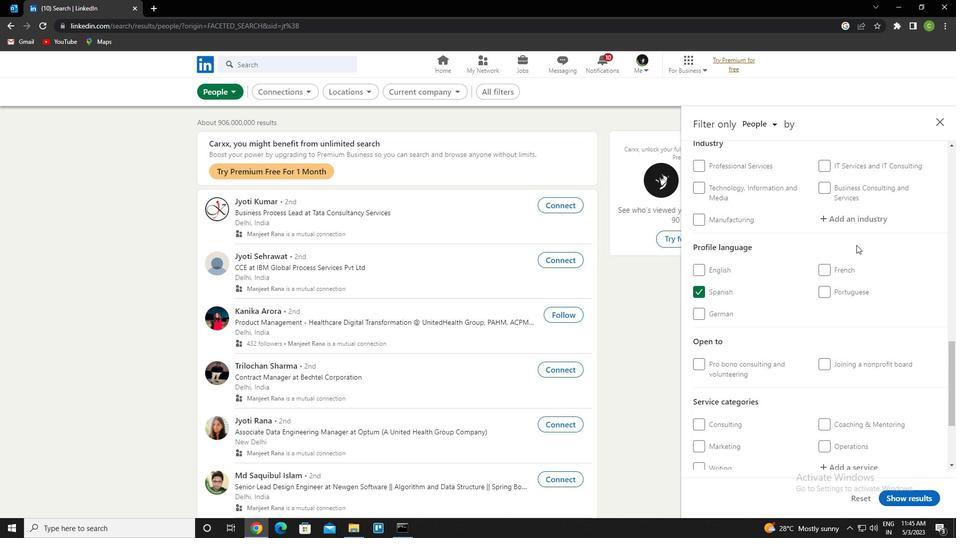 
Action: Mouse pressed left at (865, 217)
Screenshot: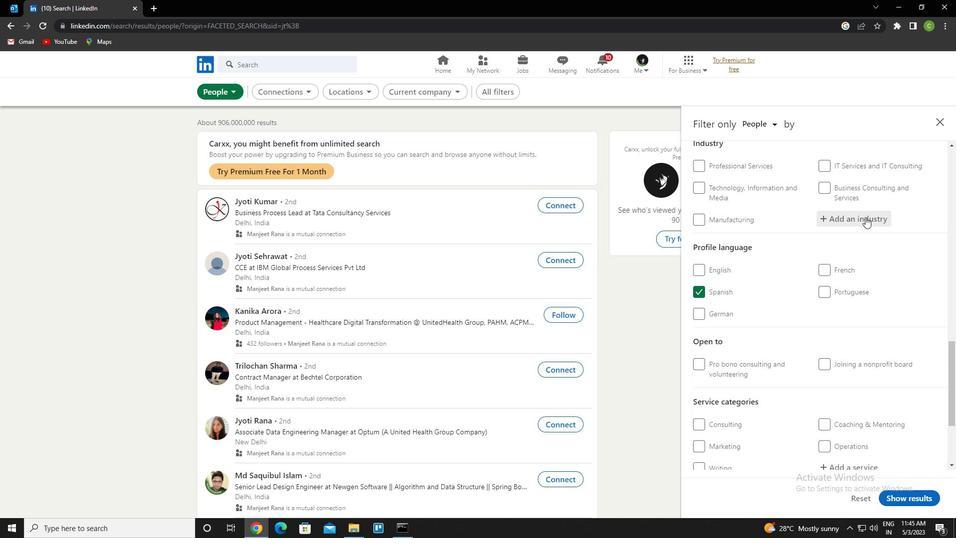 
Action: Key pressed <Key.caps_lock>e<Key.caps_lock>lectric<Key.space>power<Key.space>generaton<Key.backspace><Key.backspace>ion<Key.down><Key.enter>
Screenshot: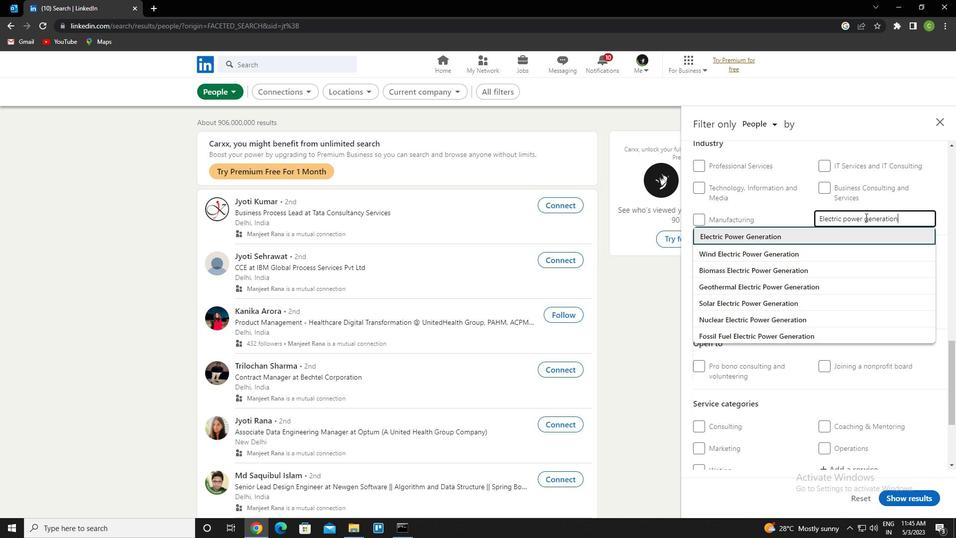
Action: Mouse scrolled (865, 216) with delta (0, 0)
Screenshot: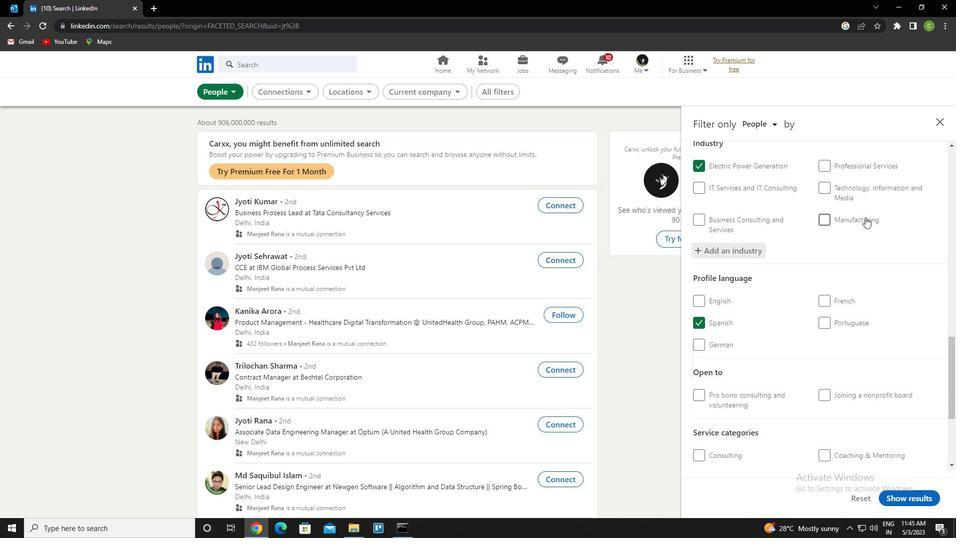 
Action: Mouse scrolled (865, 216) with delta (0, 0)
Screenshot: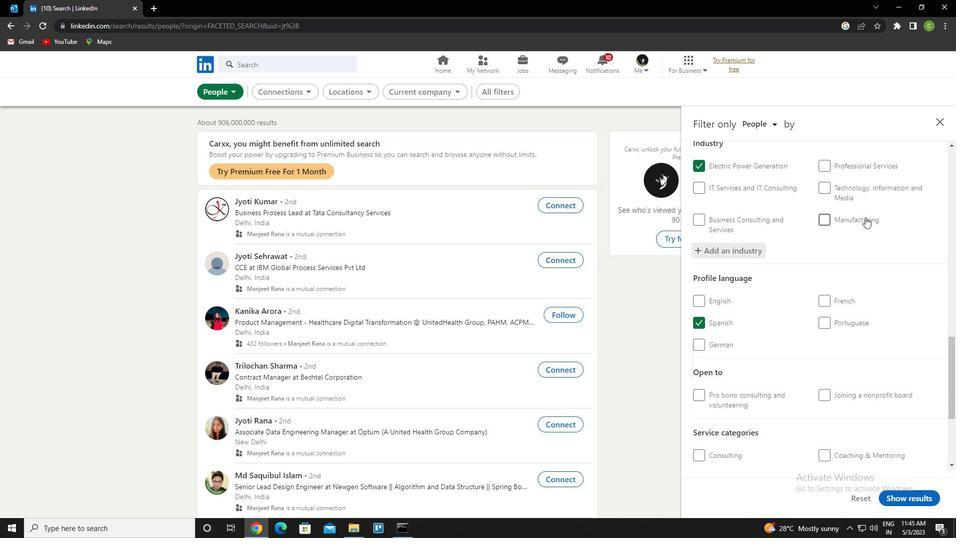 
Action: Mouse scrolled (865, 216) with delta (0, 0)
Screenshot: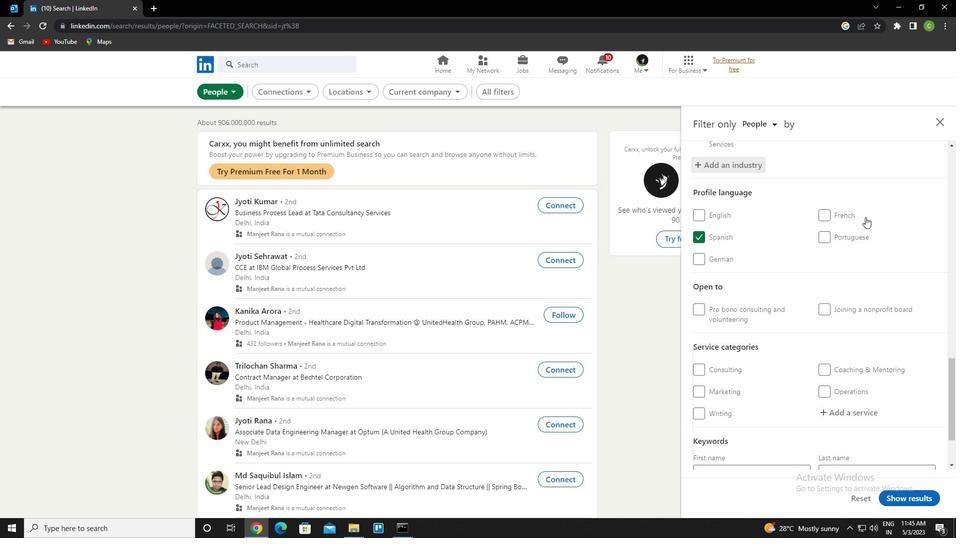 
Action: Mouse scrolled (865, 216) with delta (0, 0)
Screenshot: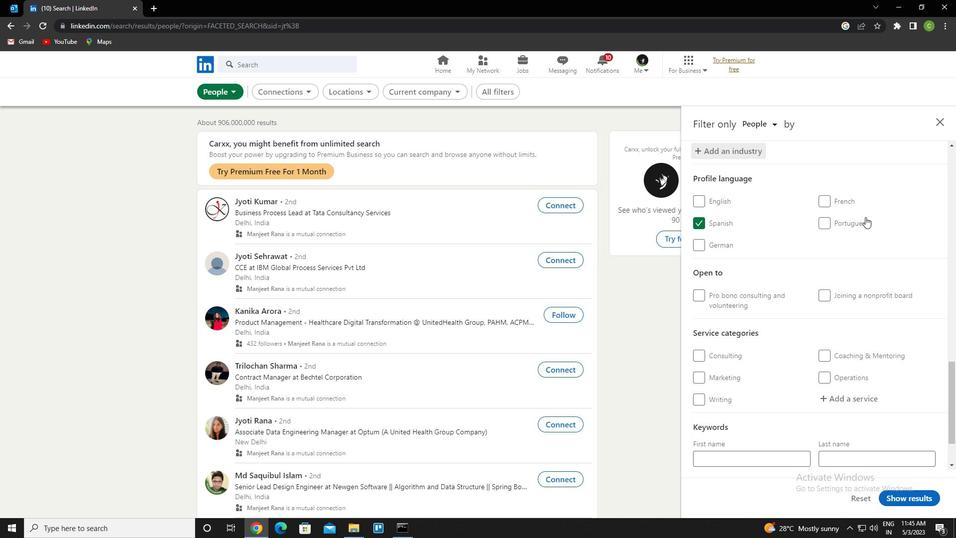 
Action: Mouse scrolled (865, 216) with delta (0, 0)
Screenshot: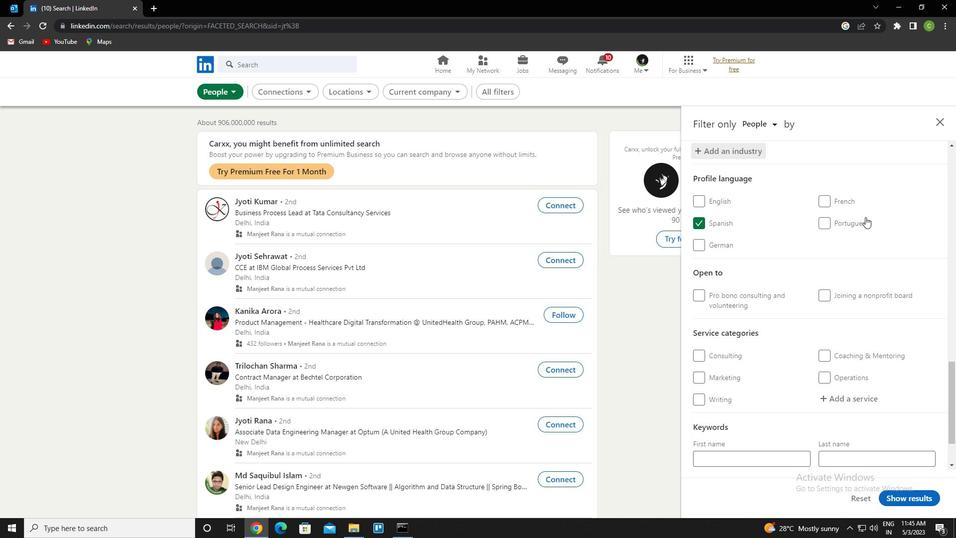 
Action: Mouse scrolled (865, 216) with delta (0, 0)
Screenshot: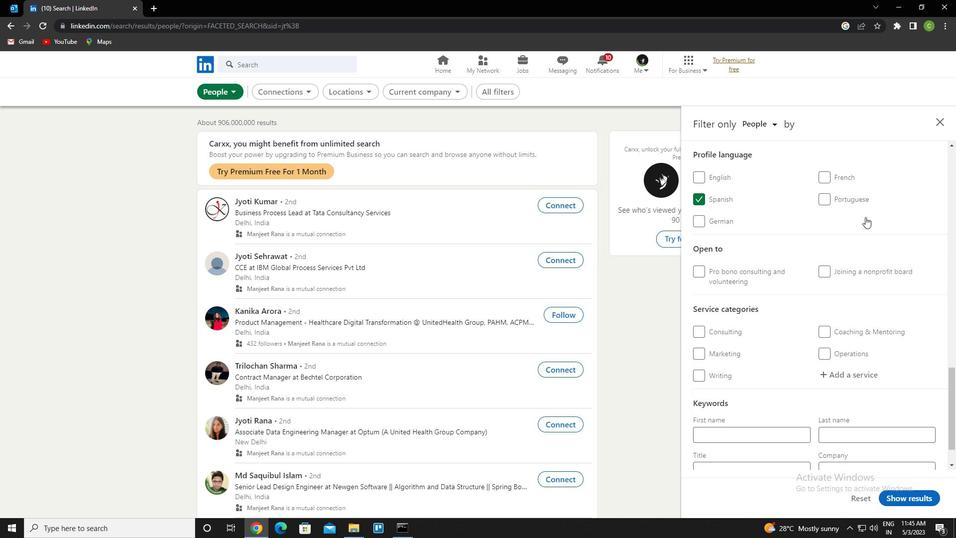 
Action: Mouse moved to (852, 332)
Screenshot: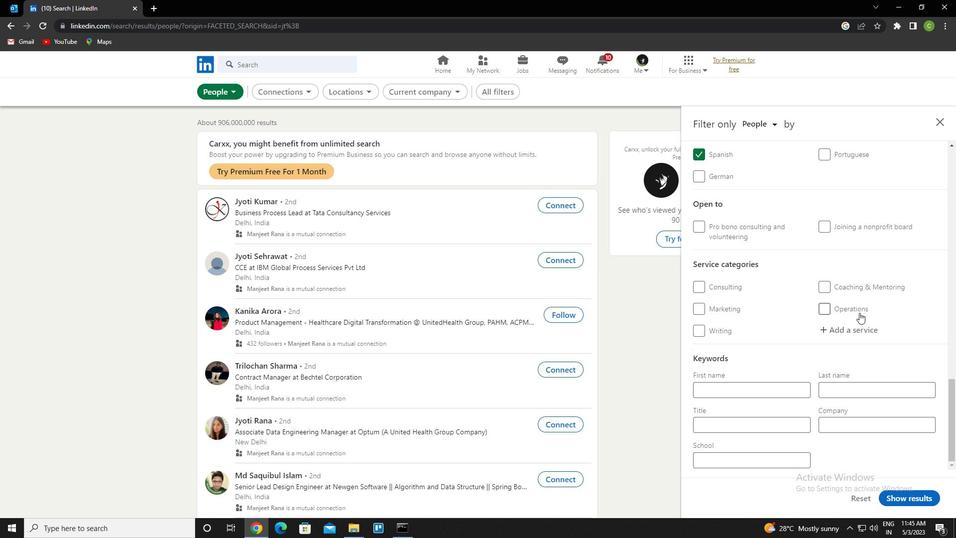 
Action: Mouse pressed left at (852, 332)
Screenshot: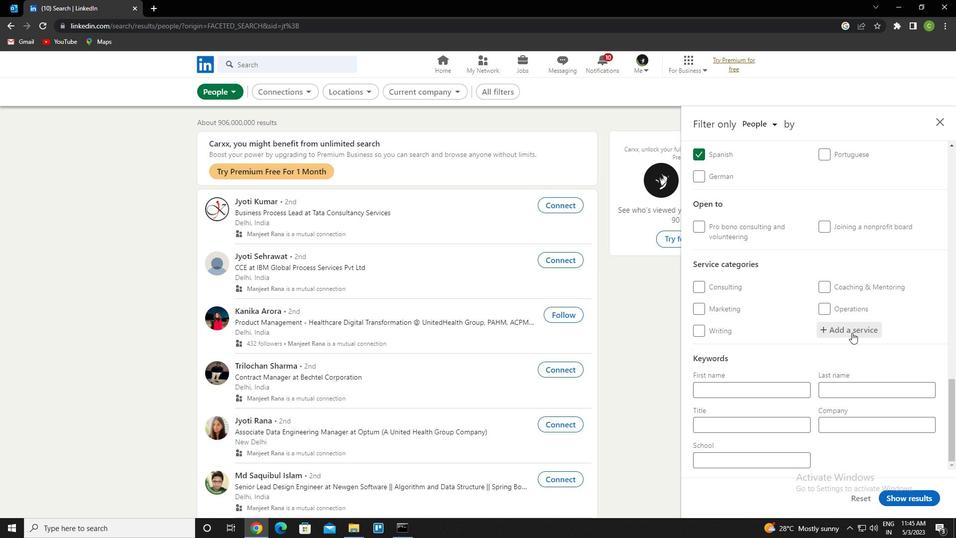 
Action: Key pressed <Key.caps_lock>r<Key.caps_lock>esaerch<Key.backspace><Key.backspace><Key.backspace><Key.backspace>earch<Key.left><Key.left><Key.left><Key.left><Key.left><Key.backspace><Key.right><Key.enter>
Screenshot: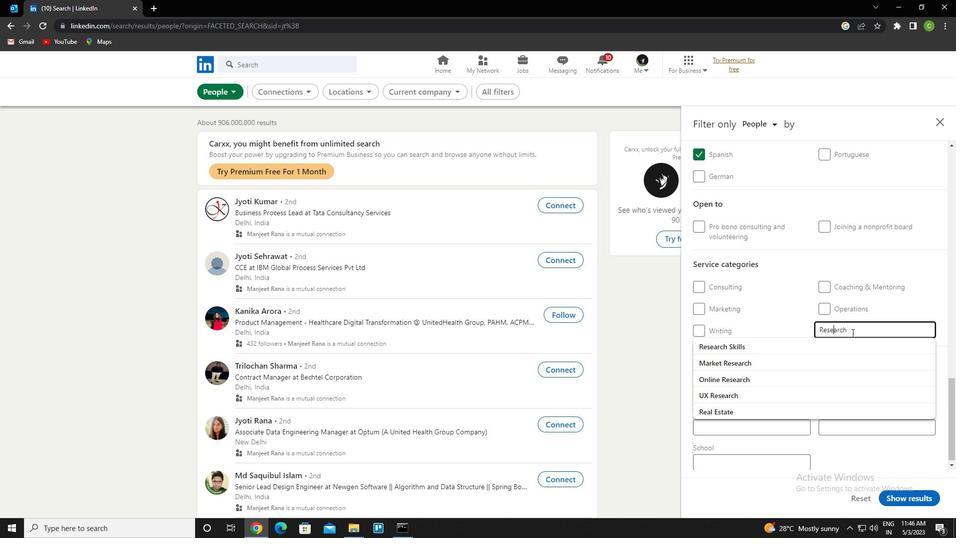 
Action: Mouse scrolled (852, 332) with delta (0, 0)
Screenshot: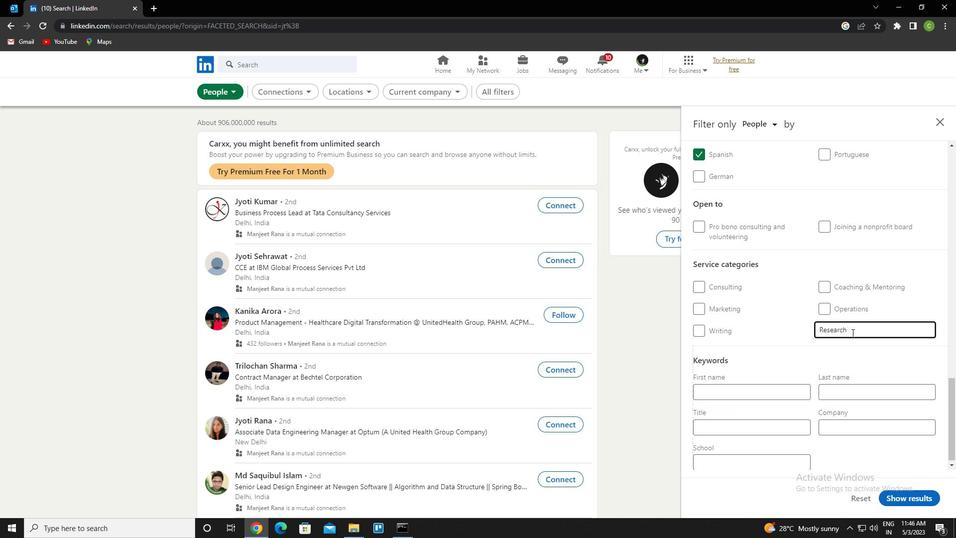 
Action: Mouse scrolled (852, 332) with delta (0, 0)
Screenshot: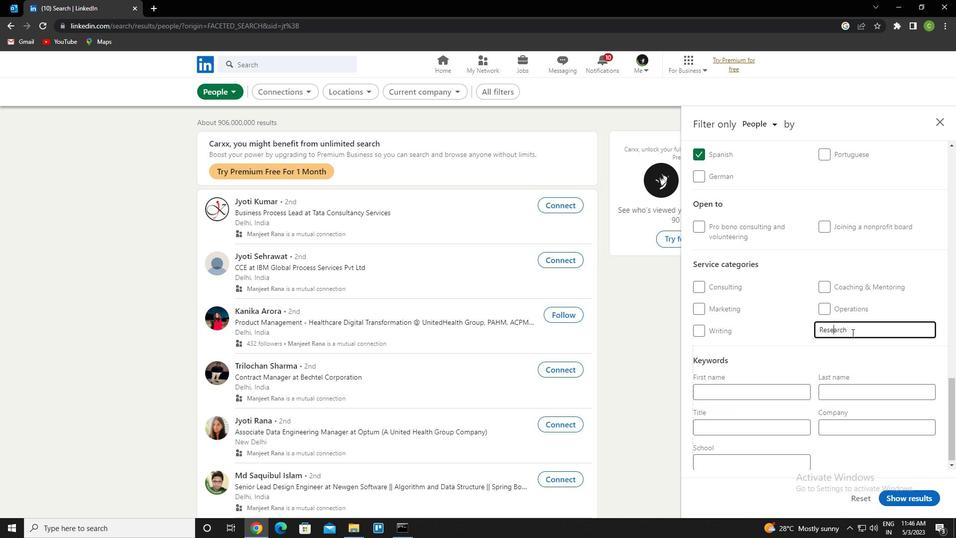 
Action: Mouse scrolled (852, 332) with delta (0, 0)
Screenshot: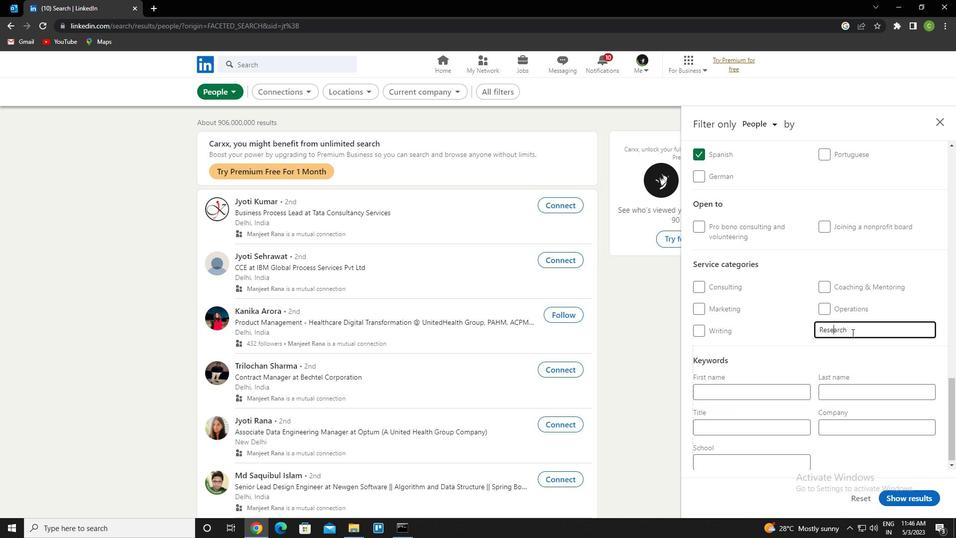 
Action: Mouse scrolled (852, 332) with delta (0, 0)
Screenshot: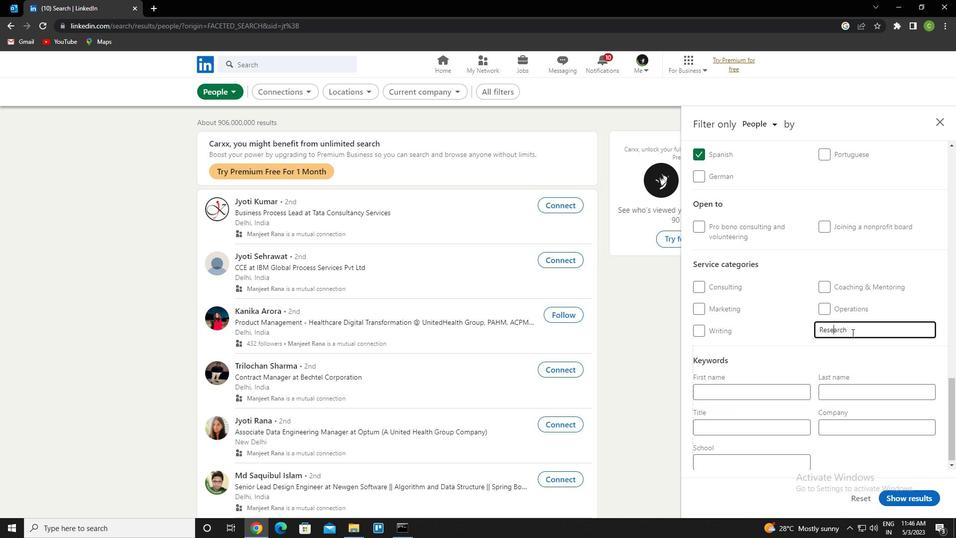 
Action: Mouse scrolled (852, 332) with delta (0, 0)
Screenshot: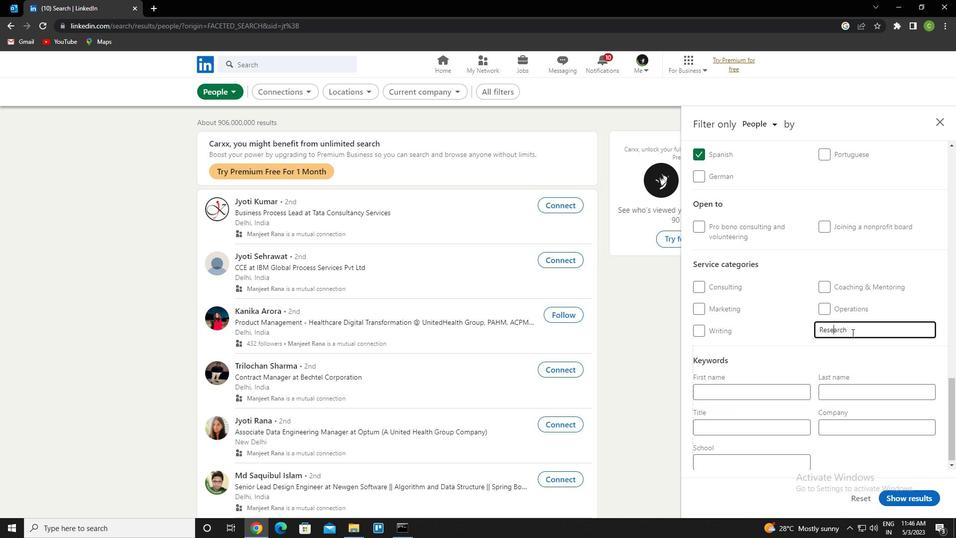
Action: Mouse moved to (769, 425)
Screenshot: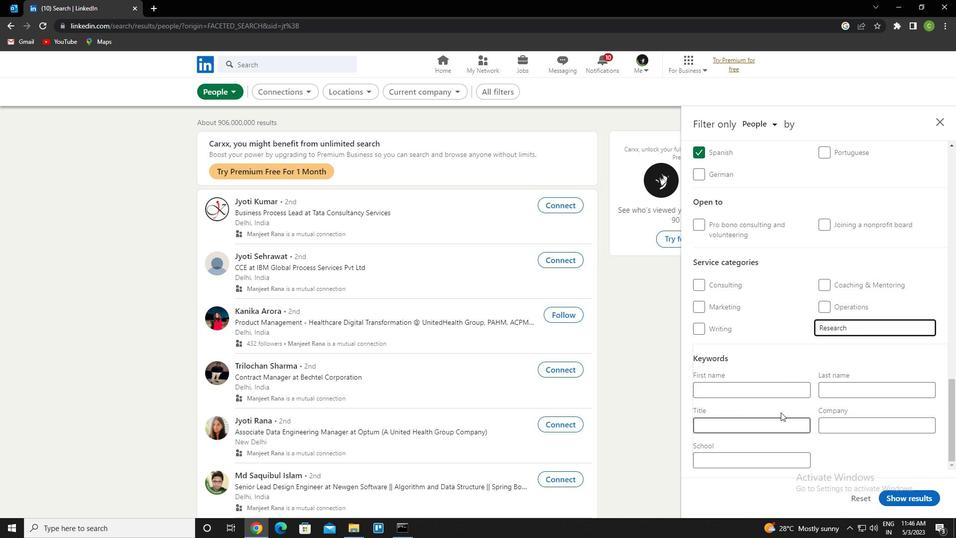 
Action: Mouse pressed left at (769, 425)
Screenshot: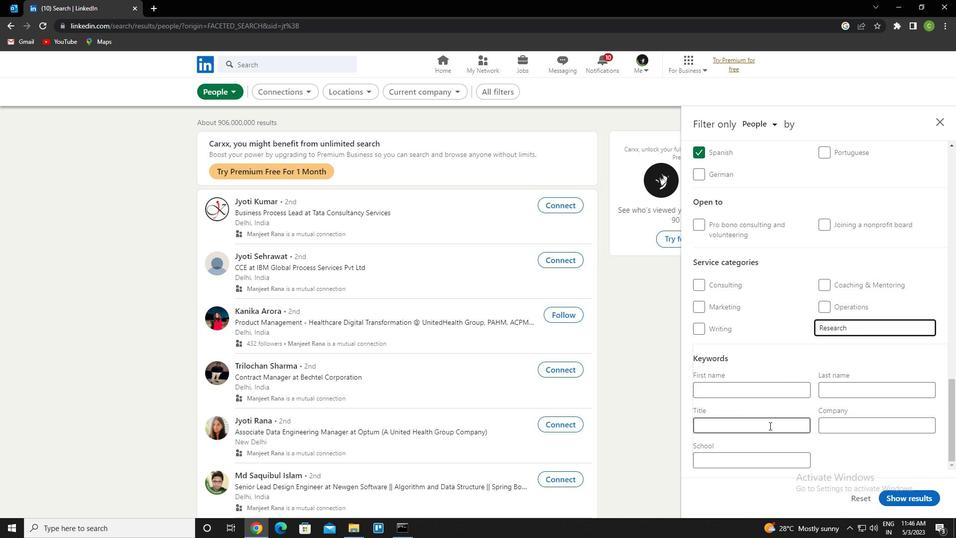 
Action: Key pressed <Key.caps_lock>ctrl+M<Key.caps_lock>anagers
Screenshot: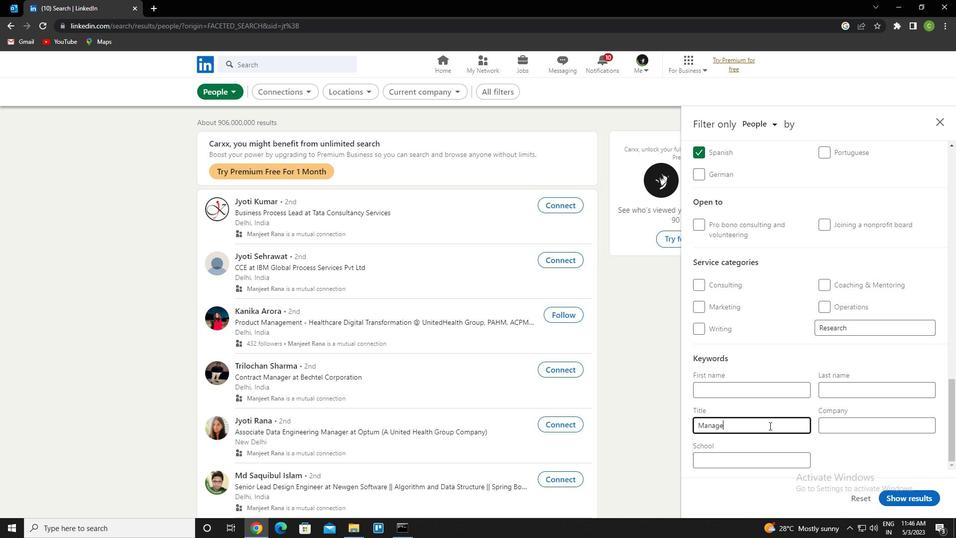 
Action: Mouse moved to (910, 498)
Screenshot: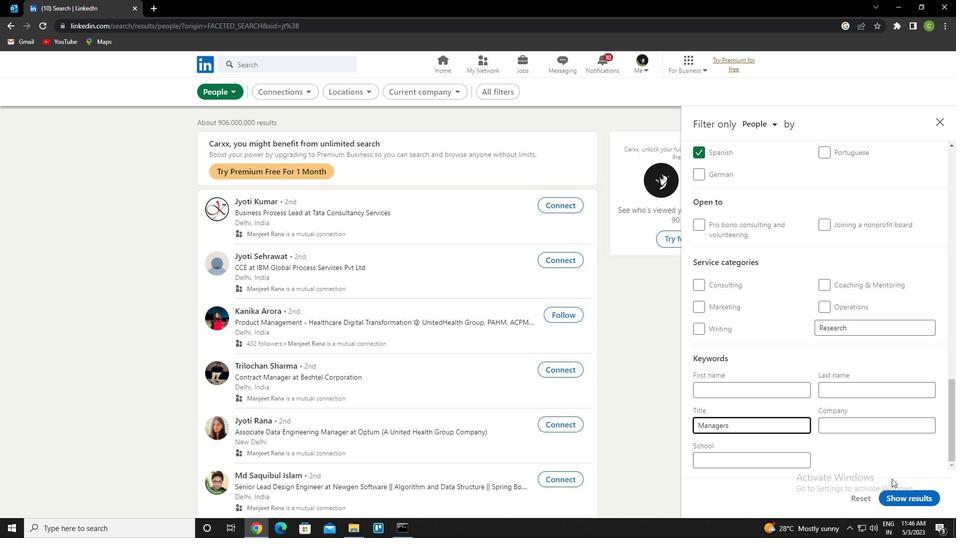 
Action: Mouse pressed left at (910, 498)
Screenshot: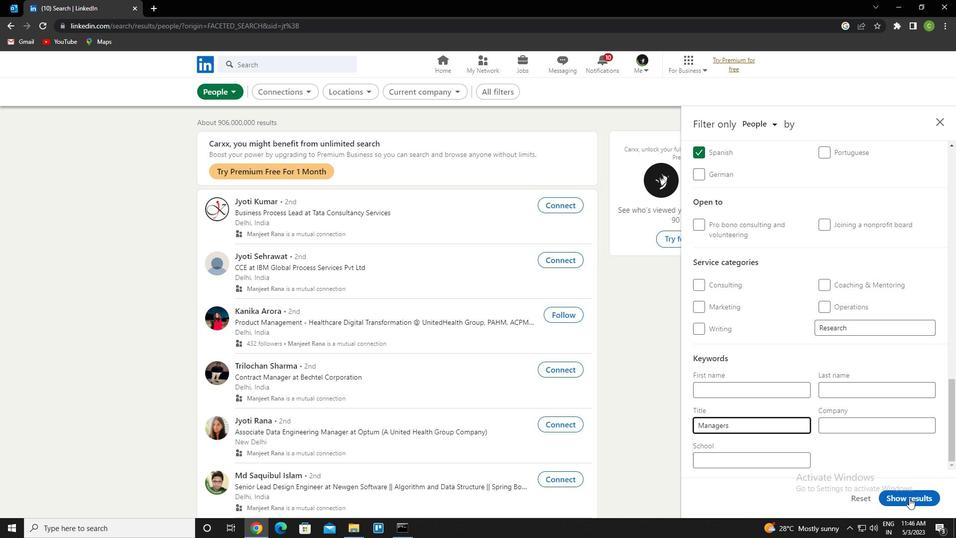
Action: Mouse moved to (415, 449)
Screenshot: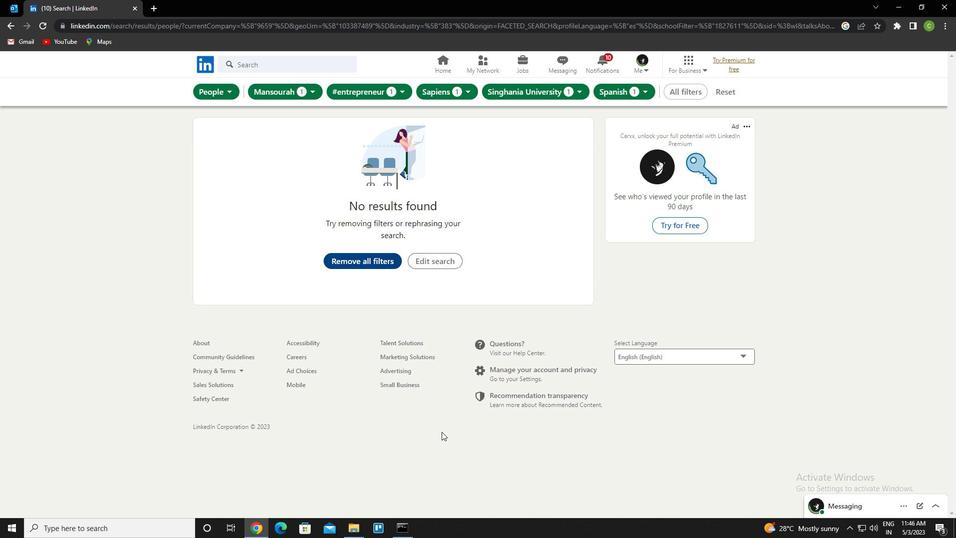
